Task: Search one way flight ticket for 2 adults, 2 children, 2 infants in seat in first from Kahului, Maui: Kahului Airport to Raleigh: Raleigh-durham International Airport on 8-5-2023. Choice of flights is Alaska. Number of bags: 7 checked bags. Price is upto 96000. Outbound departure time preference is 13:30.
Action: Mouse moved to (276, 260)
Screenshot: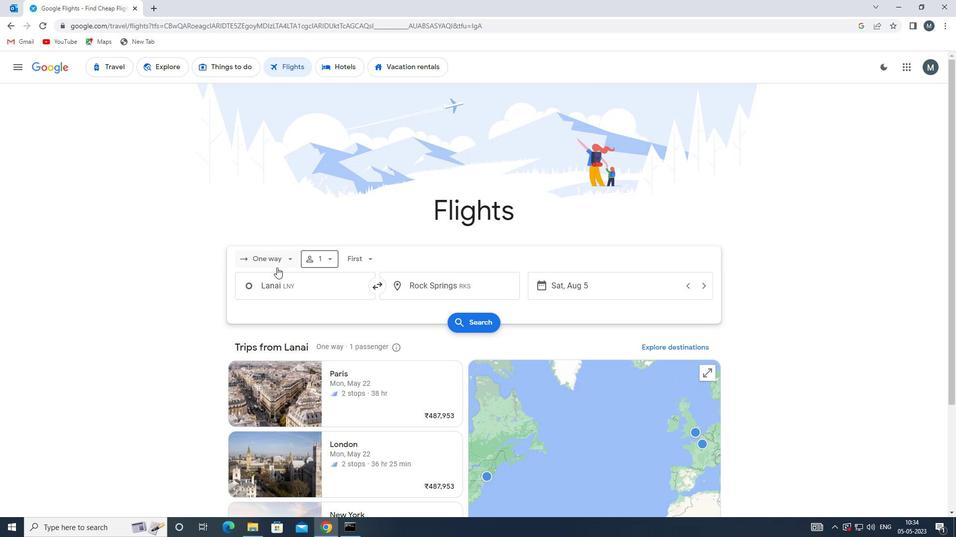 
Action: Mouse pressed left at (276, 260)
Screenshot: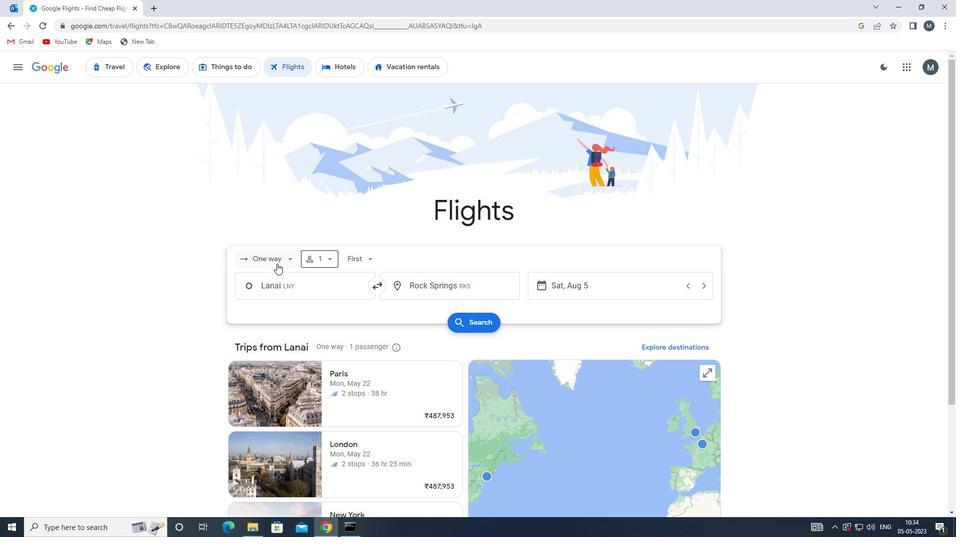
Action: Mouse moved to (282, 307)
Screenshot: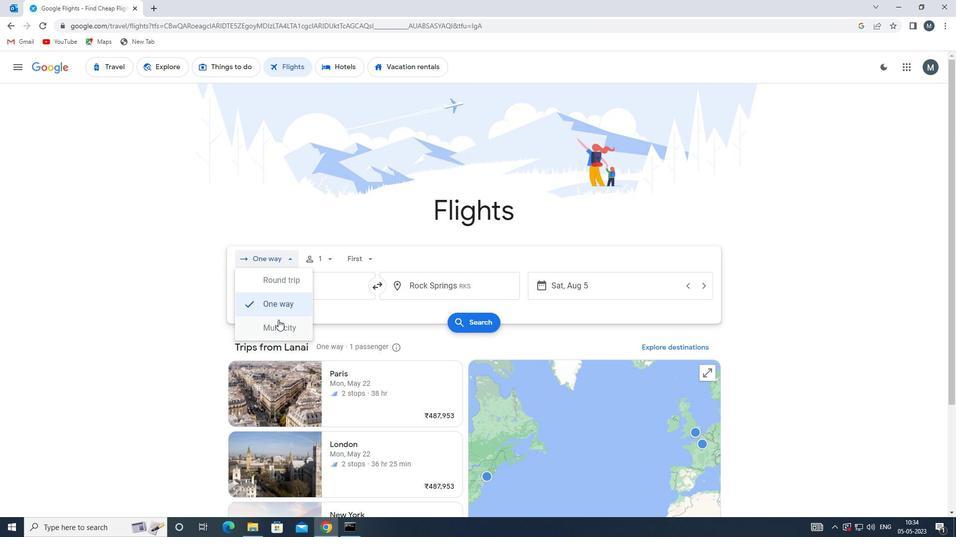
Action: Mouse pressed left at (282, 307)
Screenshot: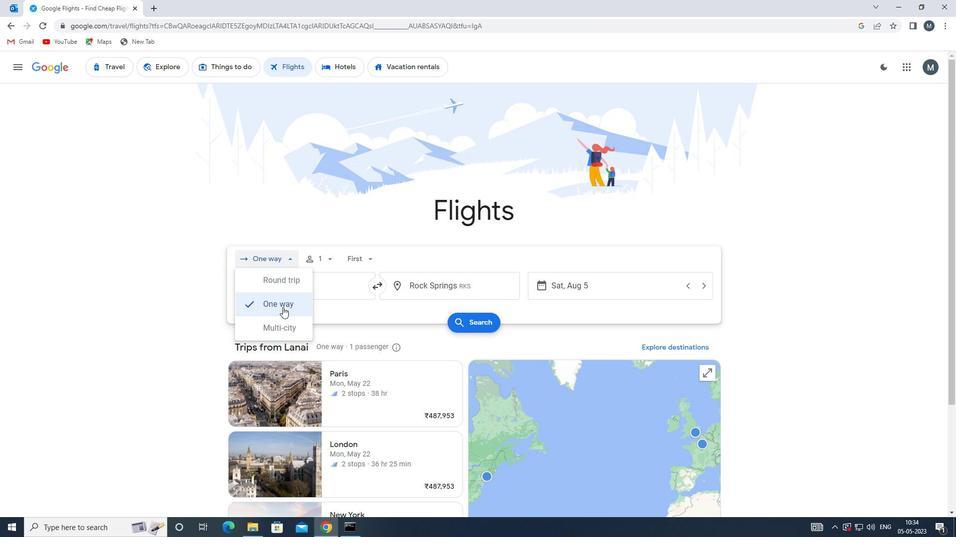 
Action: Mouse moved to (323, 261)
Screenshot: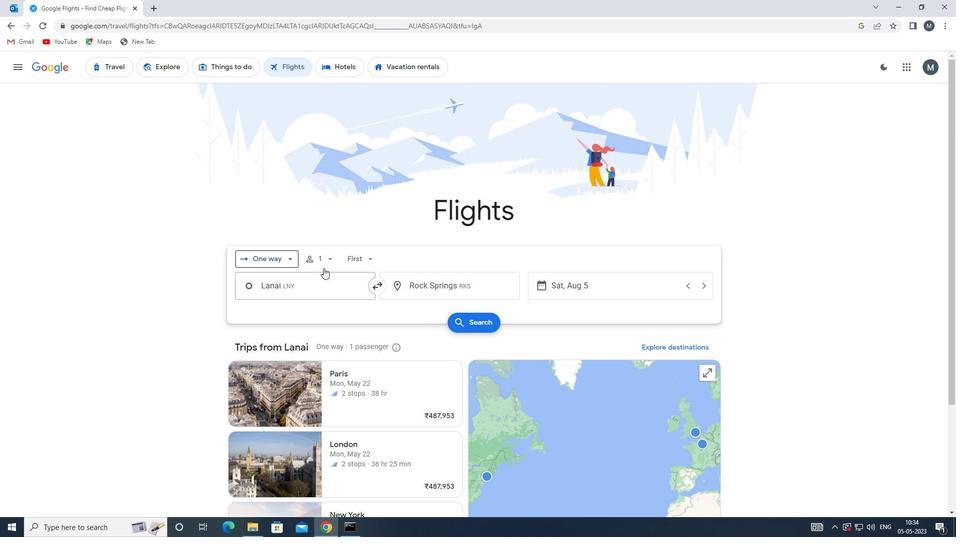 
Action: Mouse pressed left at (323, 261)
Screenshot: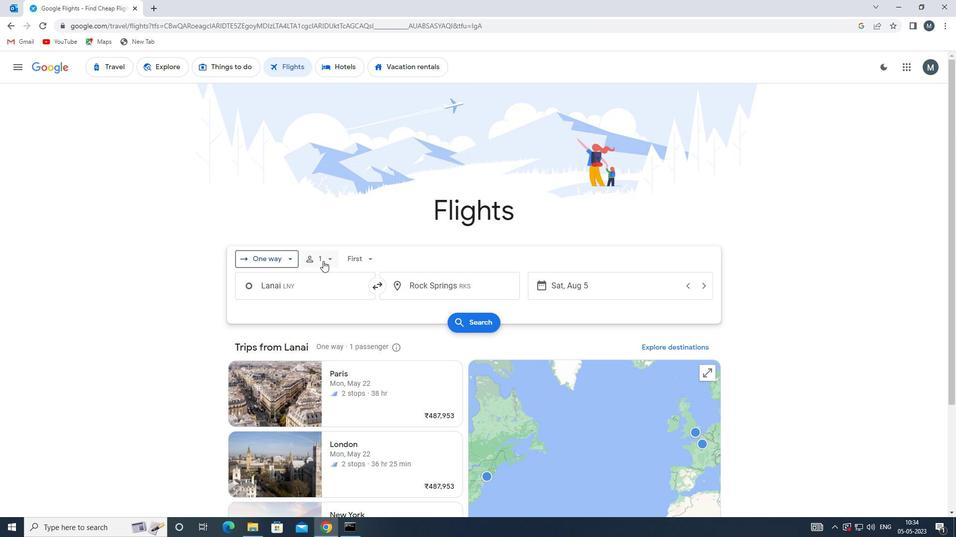 
Action: Mouse moved to (403, 286)
Screenshot: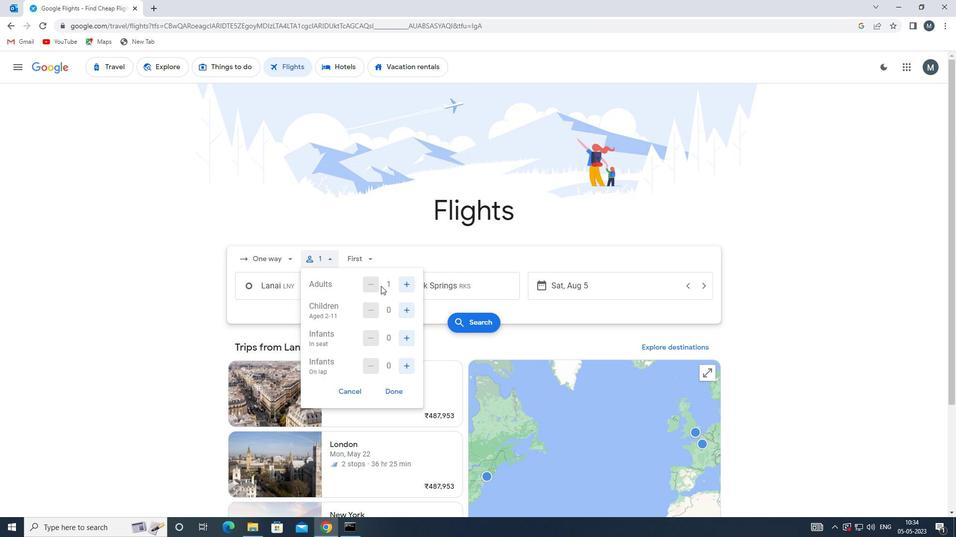 
Action: Mouse pressed left at (403, 286)
Screenshot: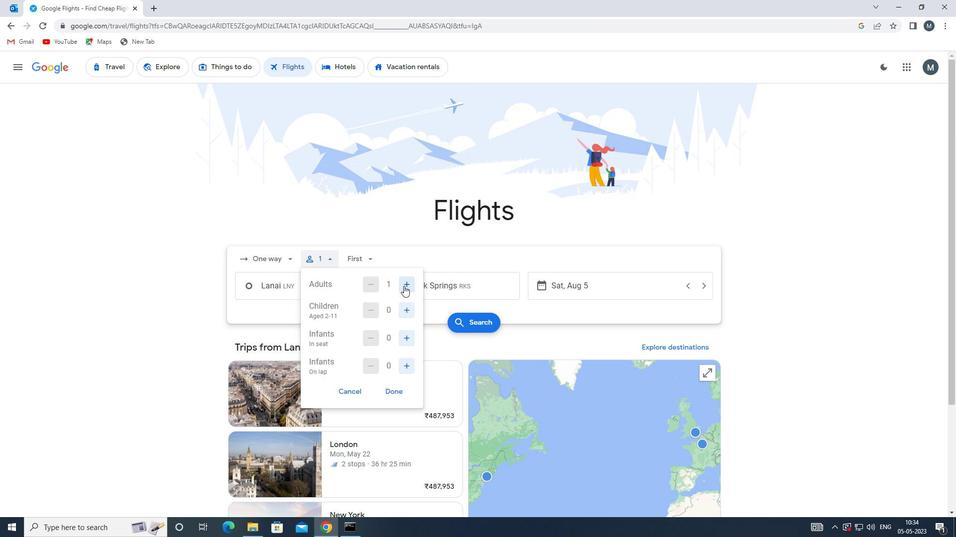 
Action: Mouse pressed left at (403, 286)
Screenshot: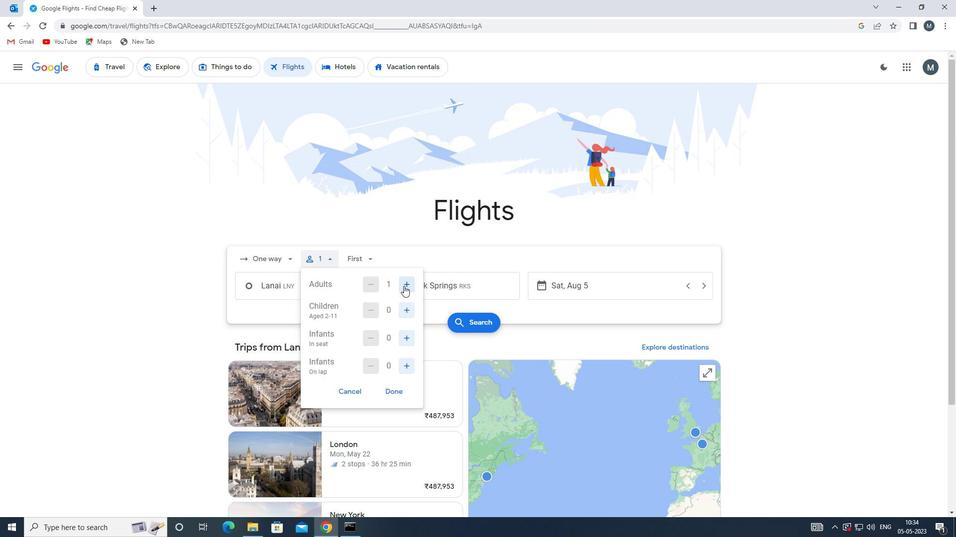 
Action: Mouse moved to (369, 285)
Screenshot: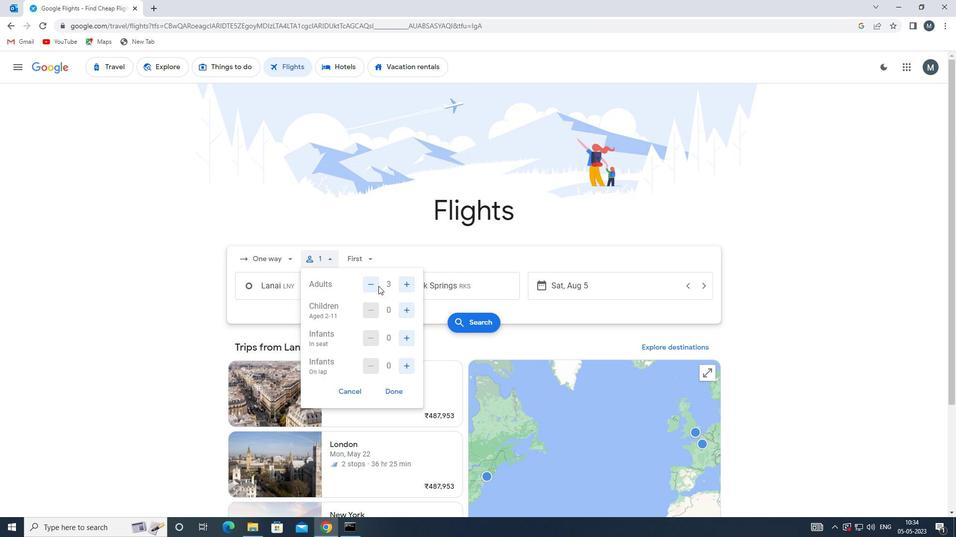 
Action: Mouse pressed left at (369, 285)
Screenshot: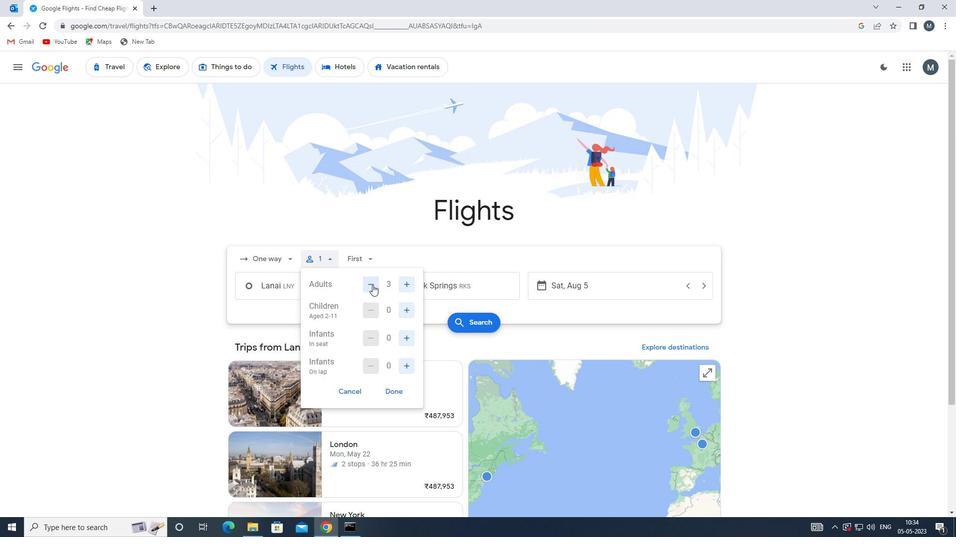
Action: Mouse moved to (411, 308)
Screenshot: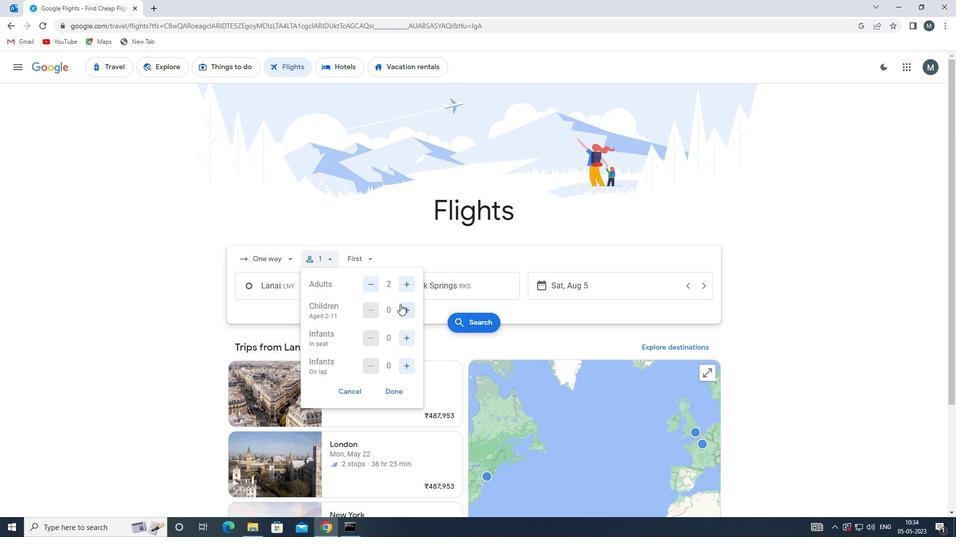 
Action: Mouse pressed left at (411, 308)
Screenshot: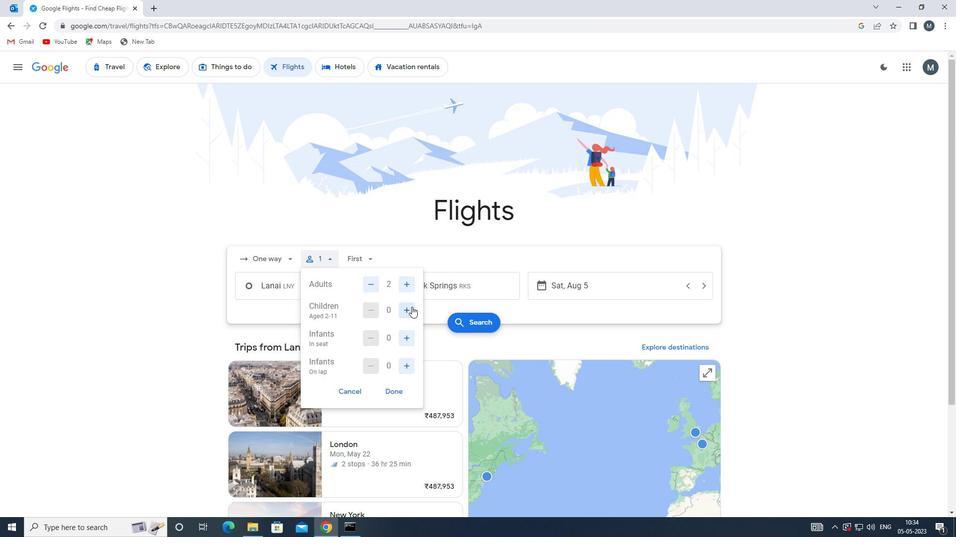
Action: Mouse moved to (410, 308)
Screenshot: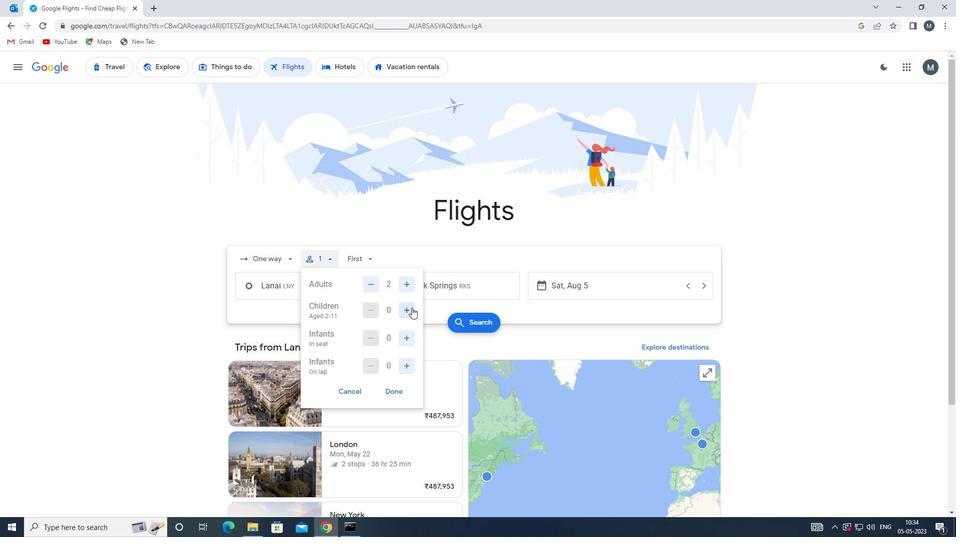 
Action: Mouse pressed left at (410, 308)
Screenshot: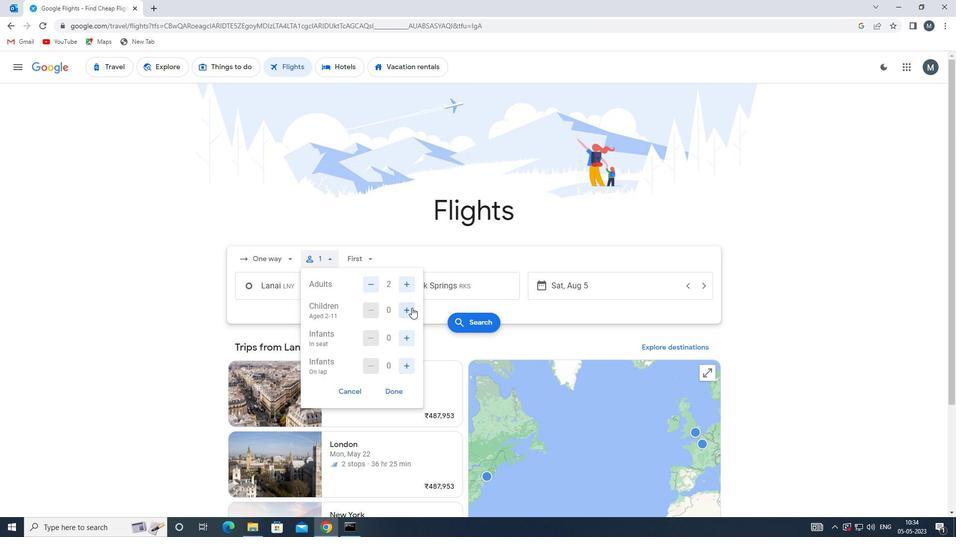 
Action: Mouse moved to (404, 338)
Screenshot: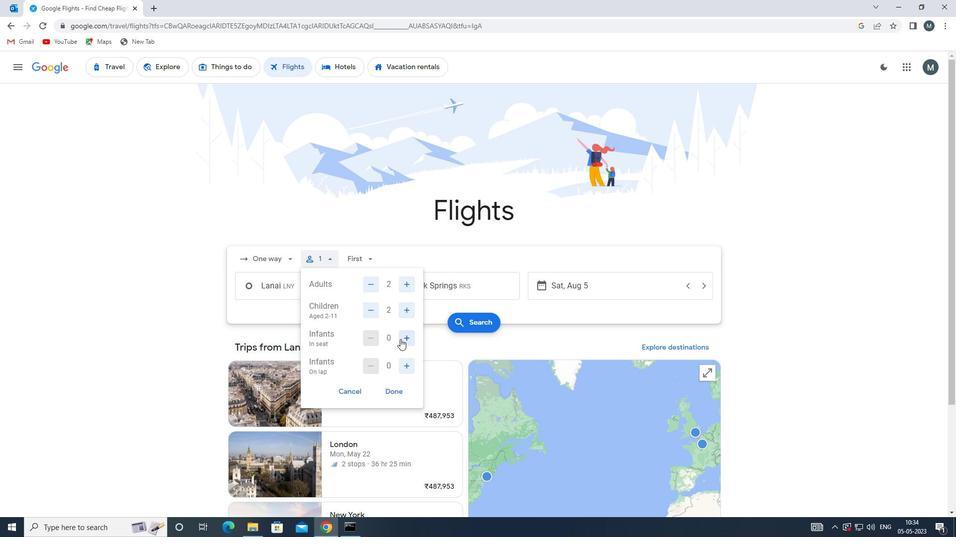 
Action: Mouse pressed left at (404, 338)
Screenshot: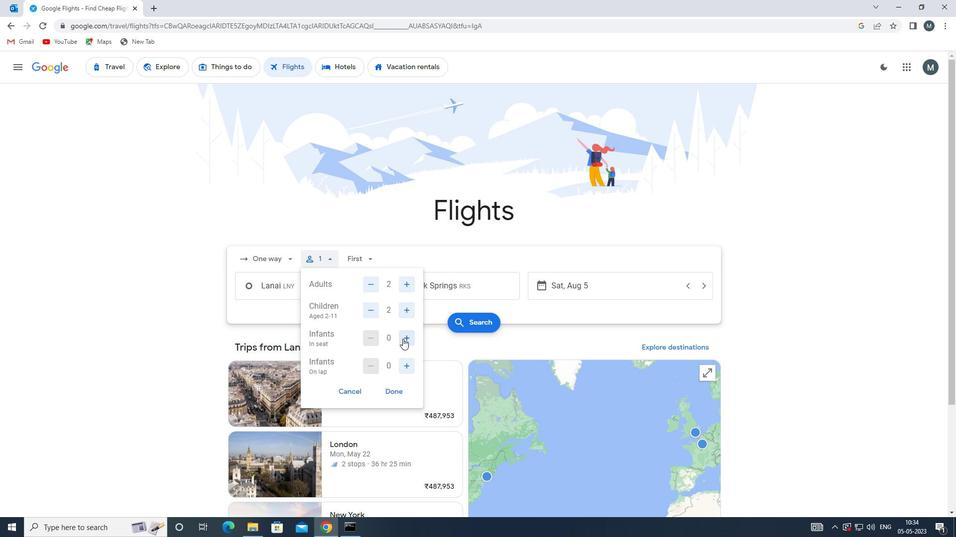 
Action: Mouse moved to (404, 338)
Screenshot: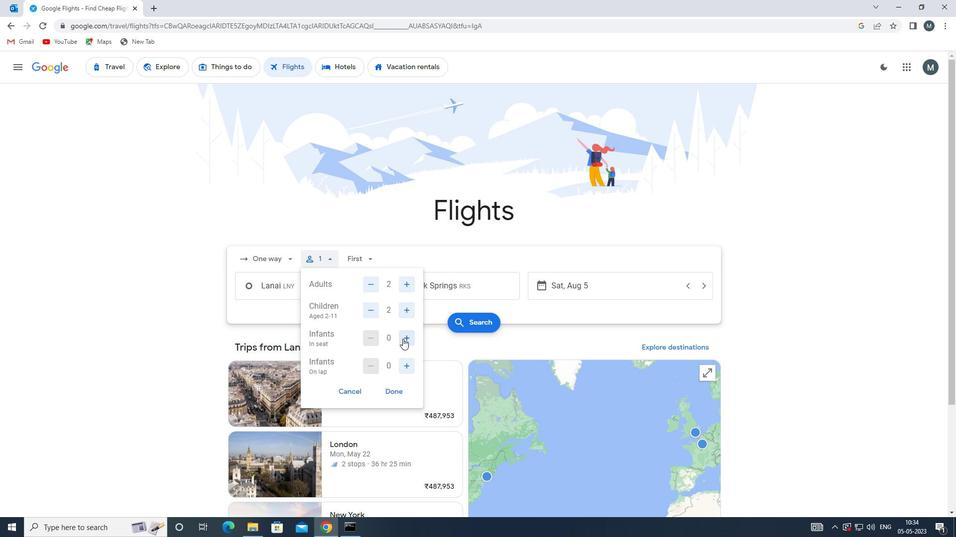 
Action: Mouse pressed left at (404, 338)
Screenshot: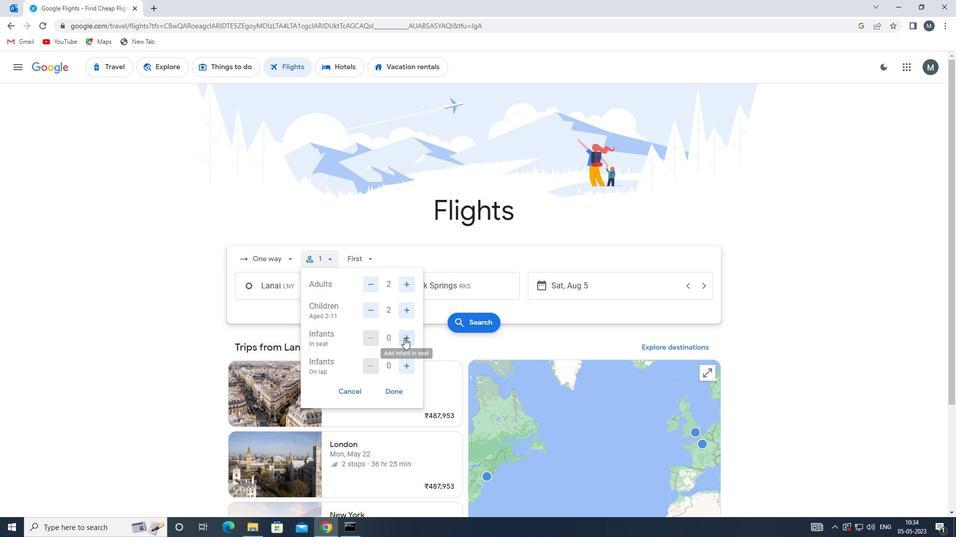 
Action: Mouse moved to (403, 389)
Screenshot: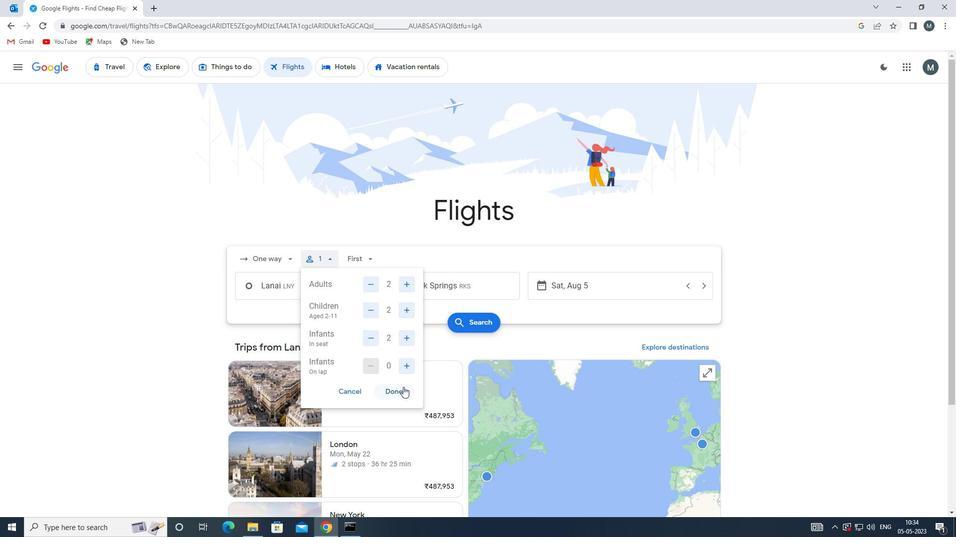 
Action: Mouse pressed left at (403, 389)
Screenshot: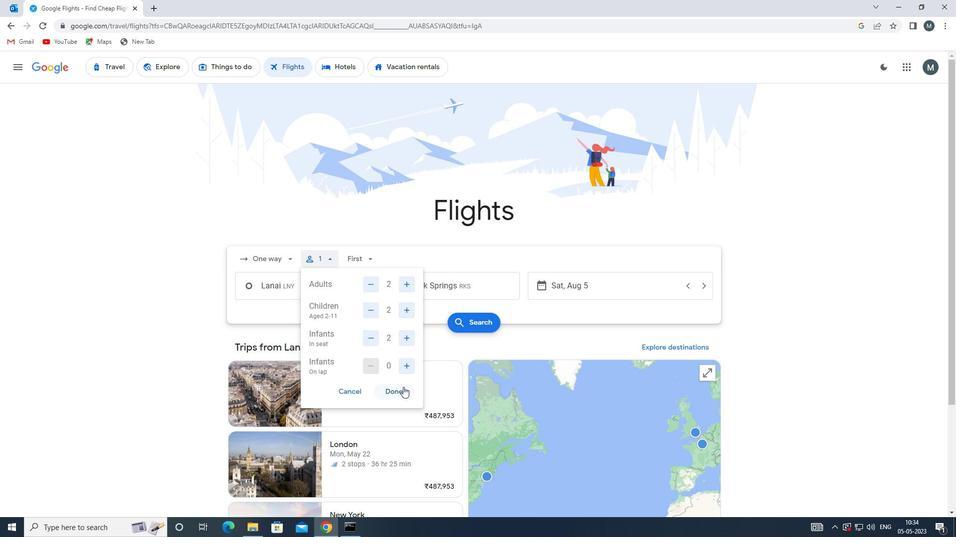 
Action: Mouse moved to (367, 262)
Screenshot: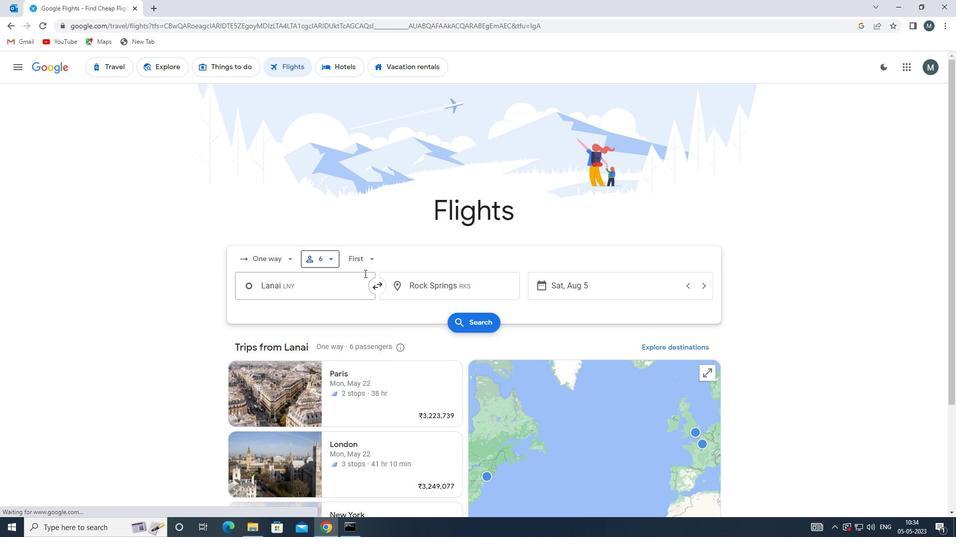 
Action: Mouse pressed left at (367, 262)
Screenshot: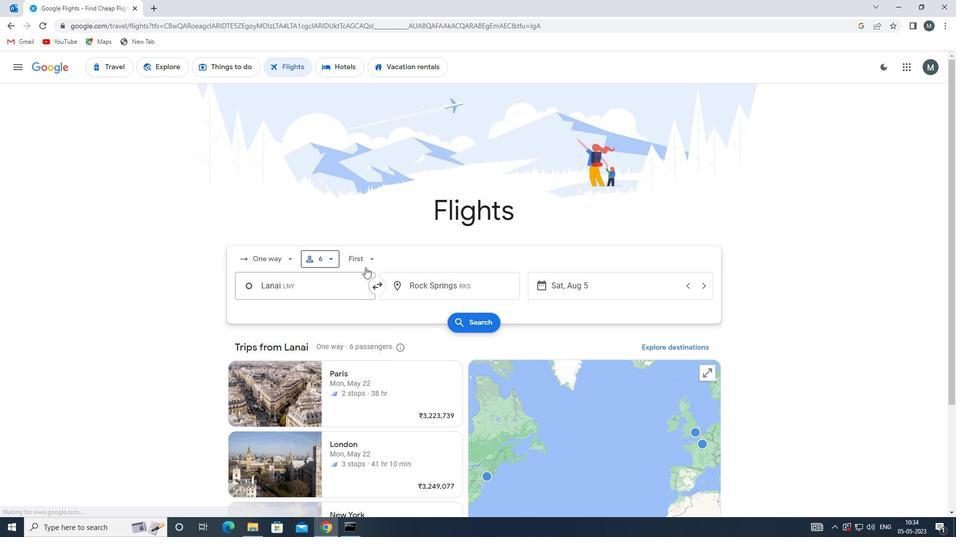
Action: Mouse moved to (374, 353)
Screenshot: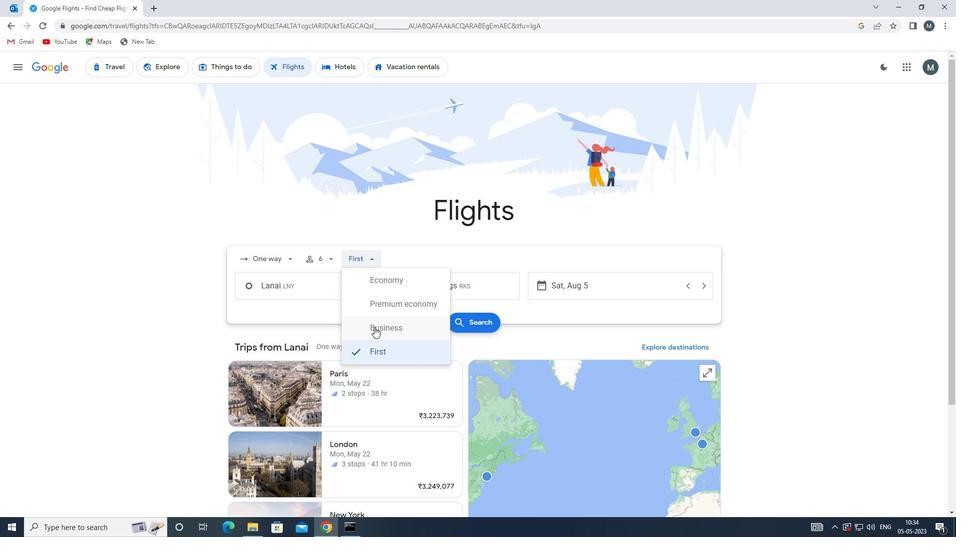 
Action: Mouse pressed left at (374, 353)
Screenshot: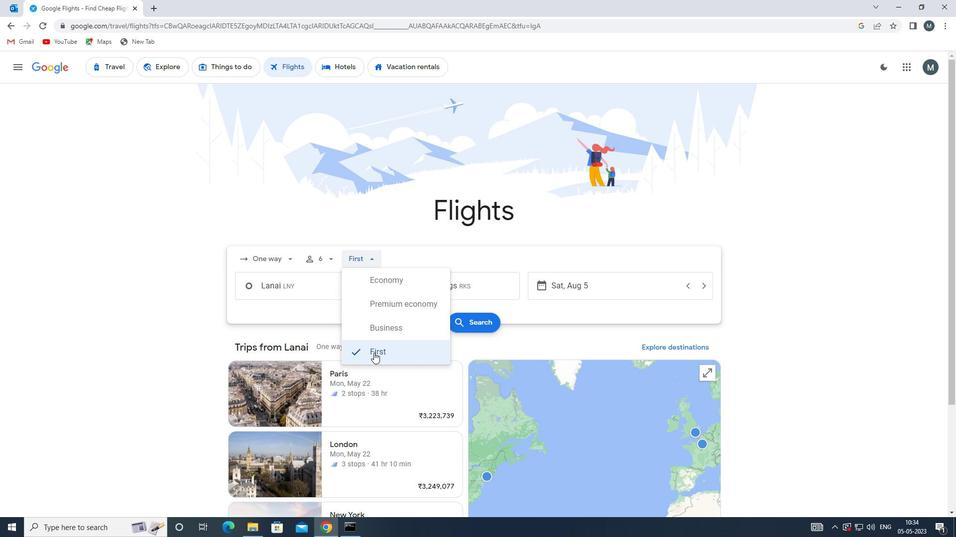 
Action: Mouse moved to (312, 287)
Screenshot: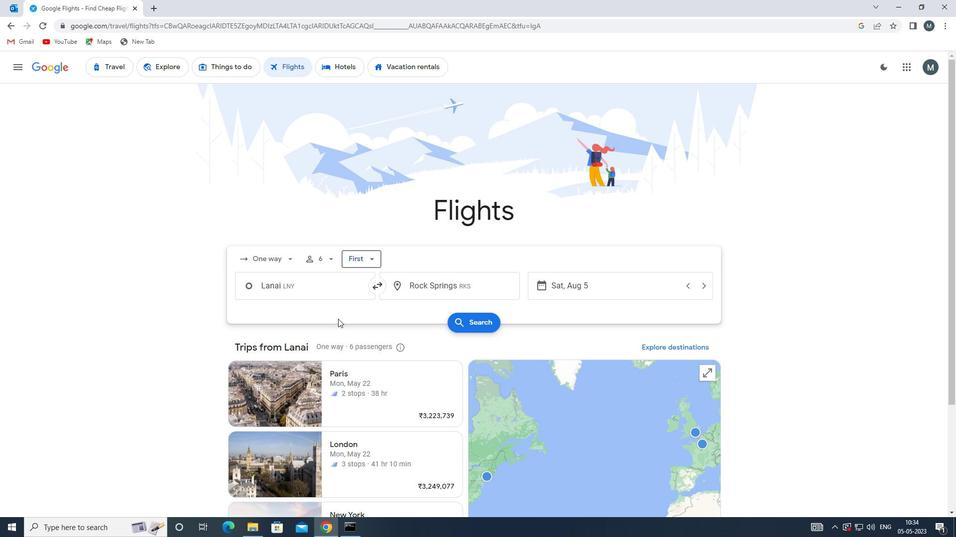 
Action: Mouse pressed left at (312, 287)
Screenshot: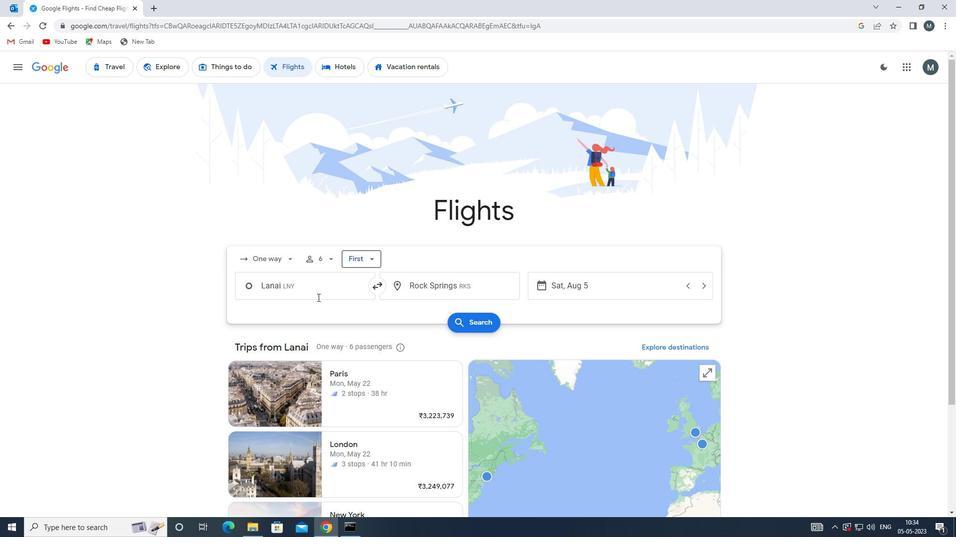 
Action: Key pressed ogg
Screenshot: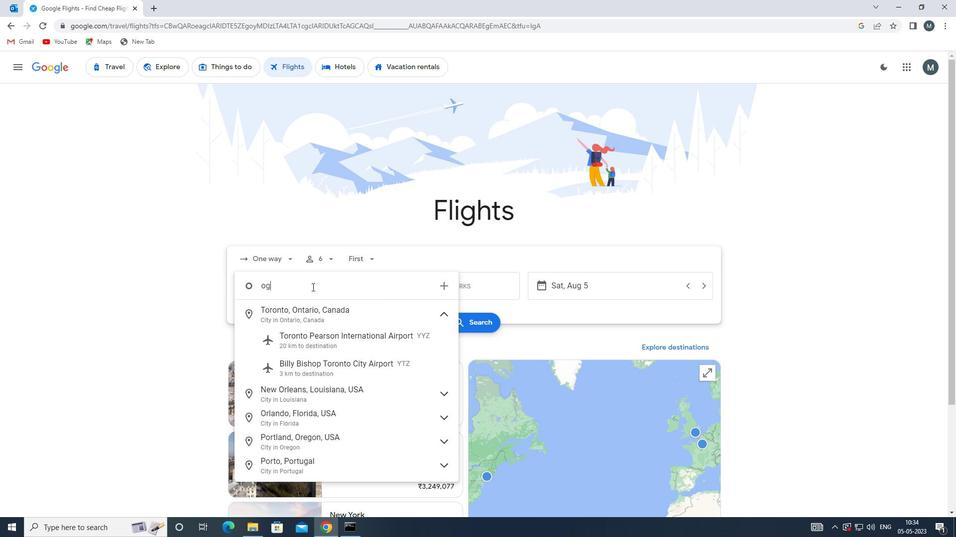
Action: Mouse moved to (328, 313)
Screenshot: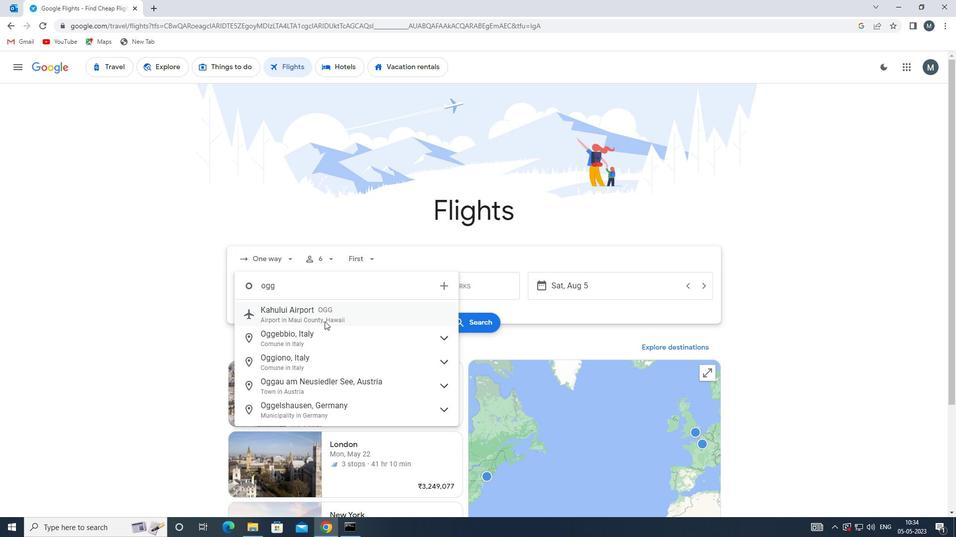 
Action: Mouse pressed left at (328, 313)
Screenshot: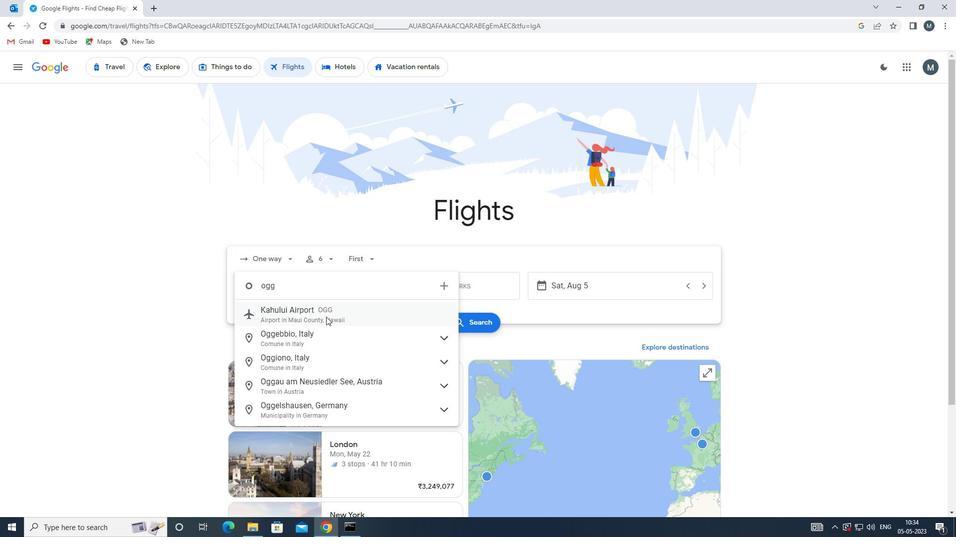 
Action: Mouse moved to (426, 291)
Screenshot: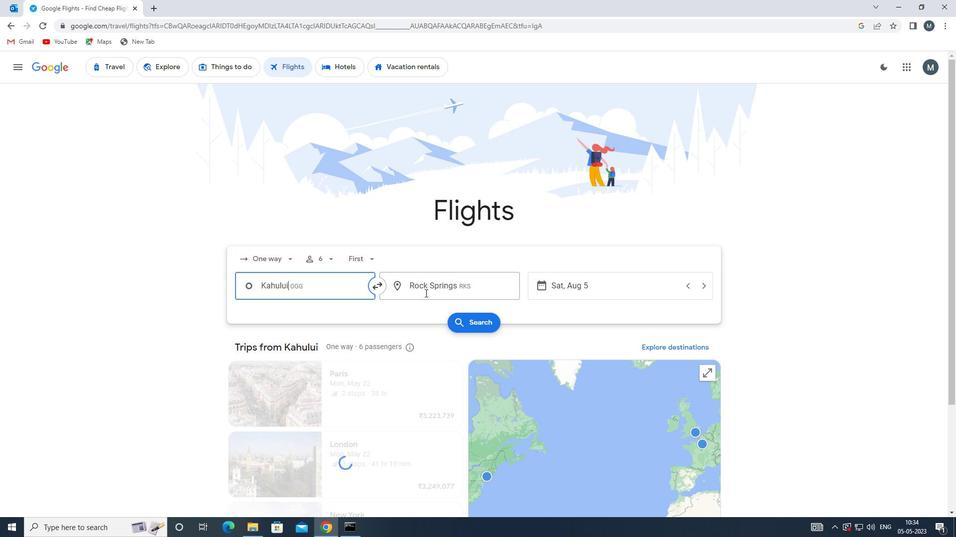 
Action: Mouse pressed left at (426, 291)
Screenshot: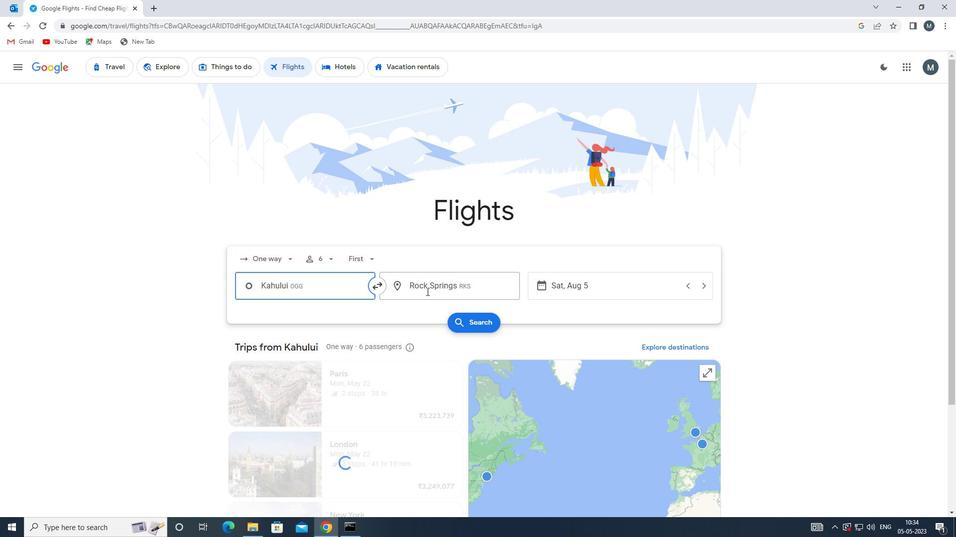 
Action: Mouse moved to (439, 300)
Screenshot: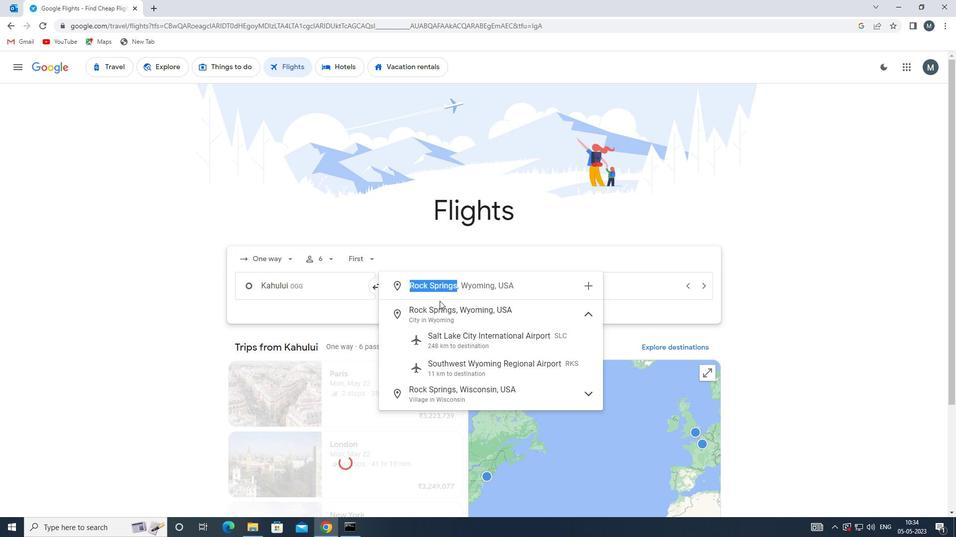
Action: Key pressed rd
Screenshot: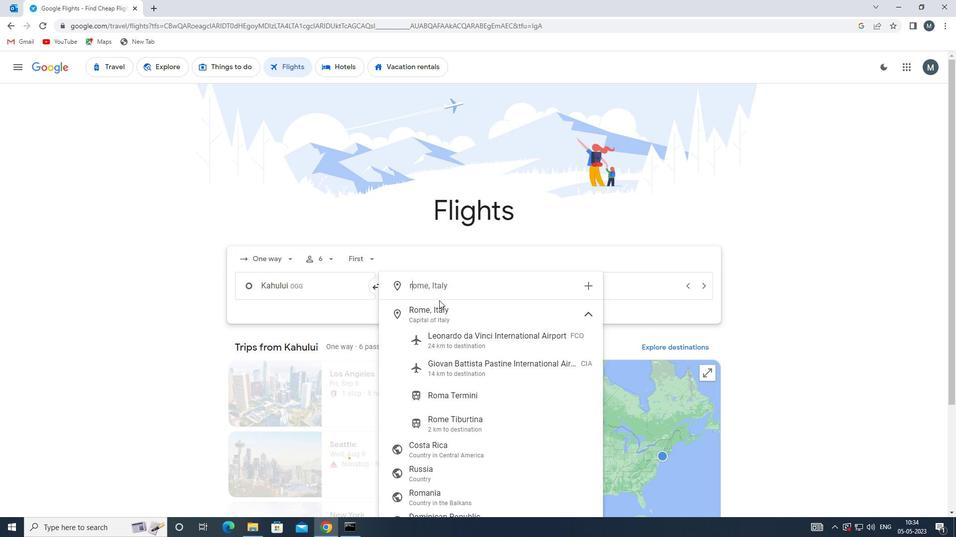 
Action: Mouse moved to (436, 300)
Screenshot: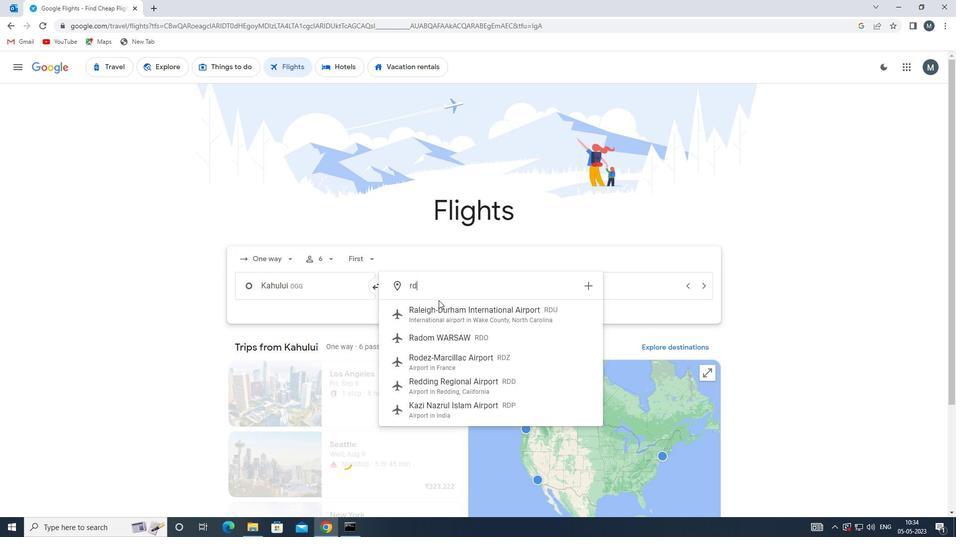 
Action: Key pressed u
Screenshot: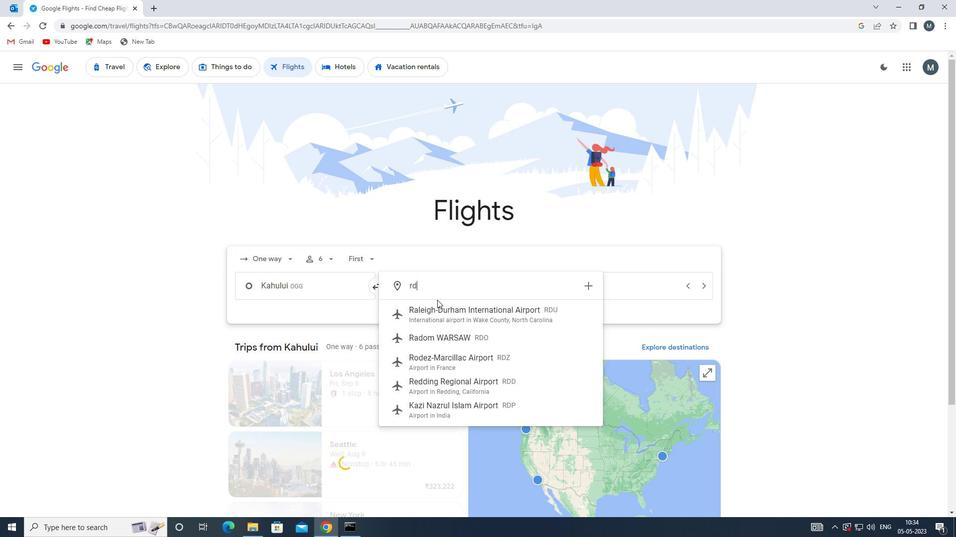
Action: Mouse moved to (449, 311)
Screenshot: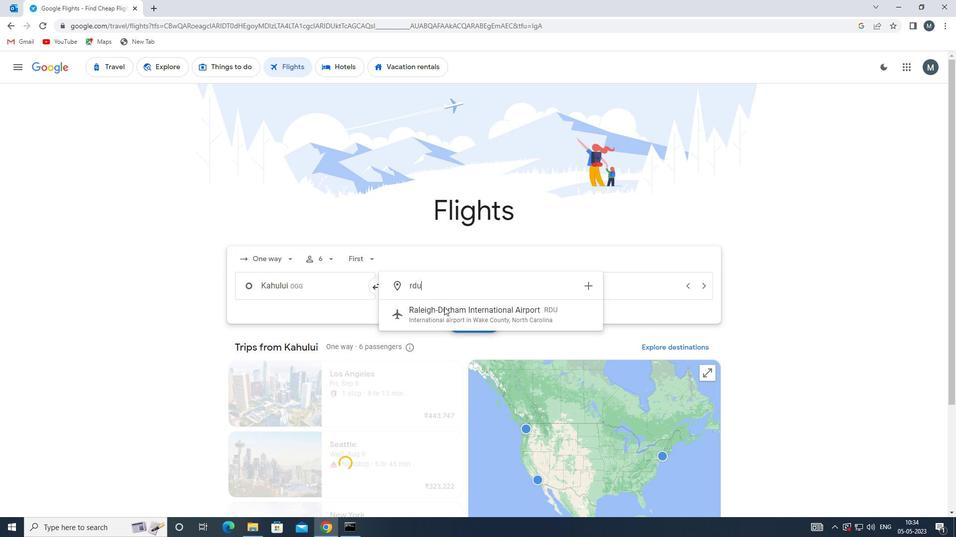 
Action: Mouse pressed left at (449, 311)
Screenshot: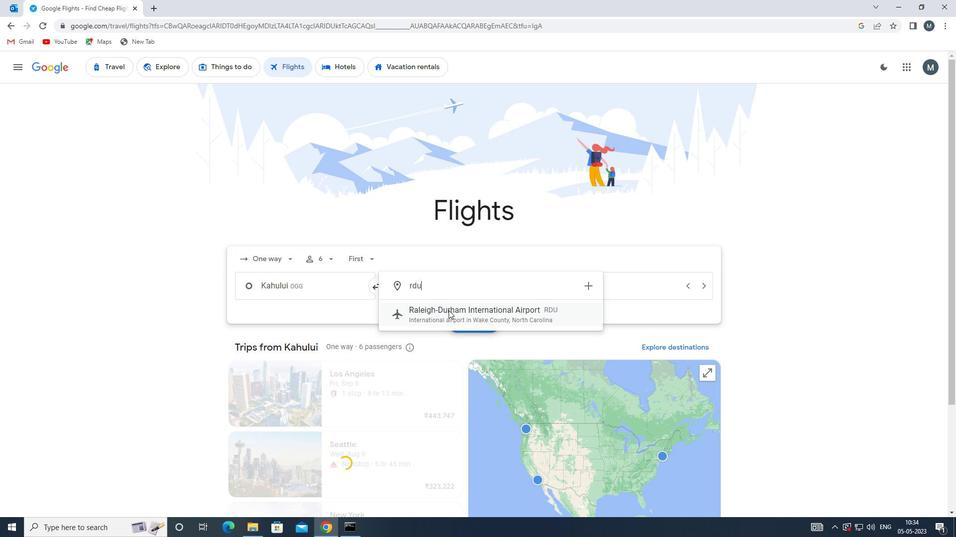 
Action: Mouse moved to (563, 286)
Screenshot: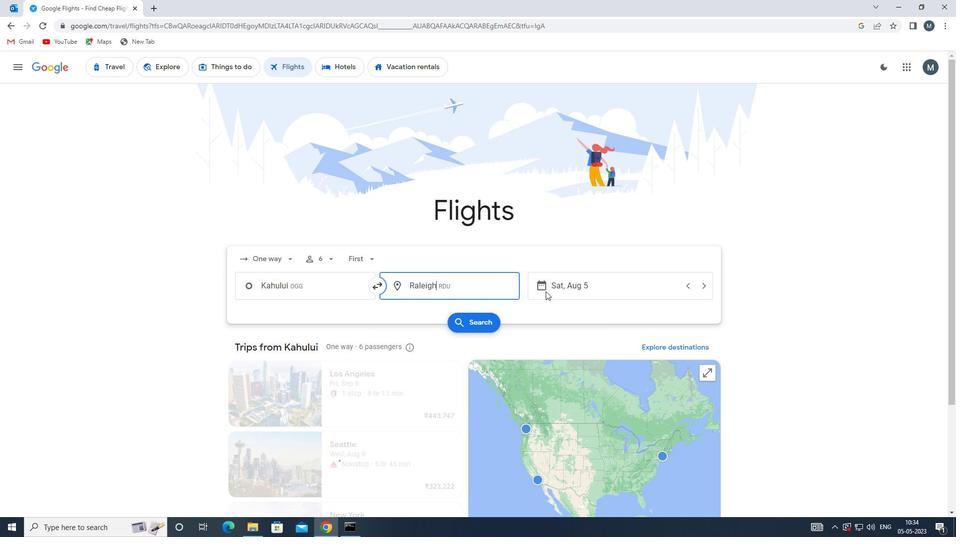 
Action: Mouse pressed left at (563, 286)
Screenshot: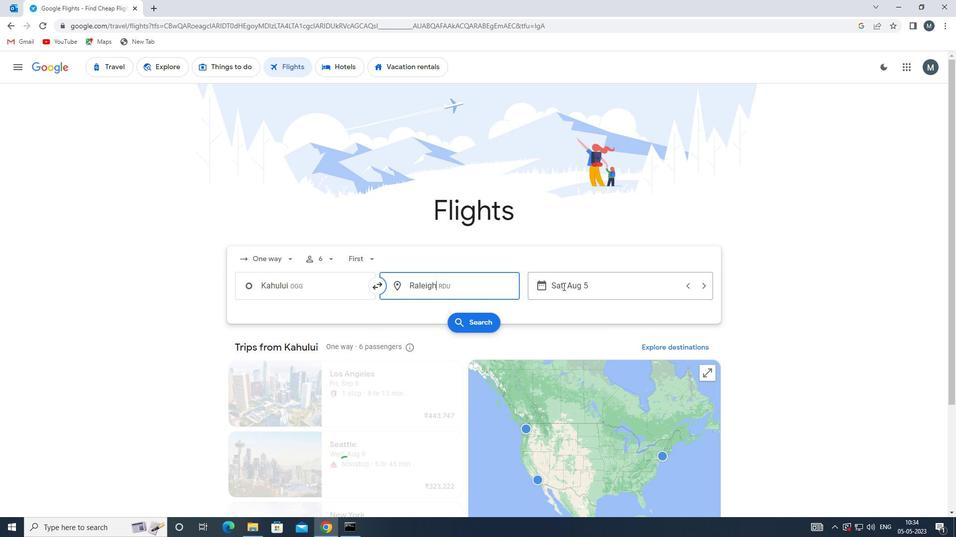 
Action: Mouse moved to (503, 338)
Screenshot: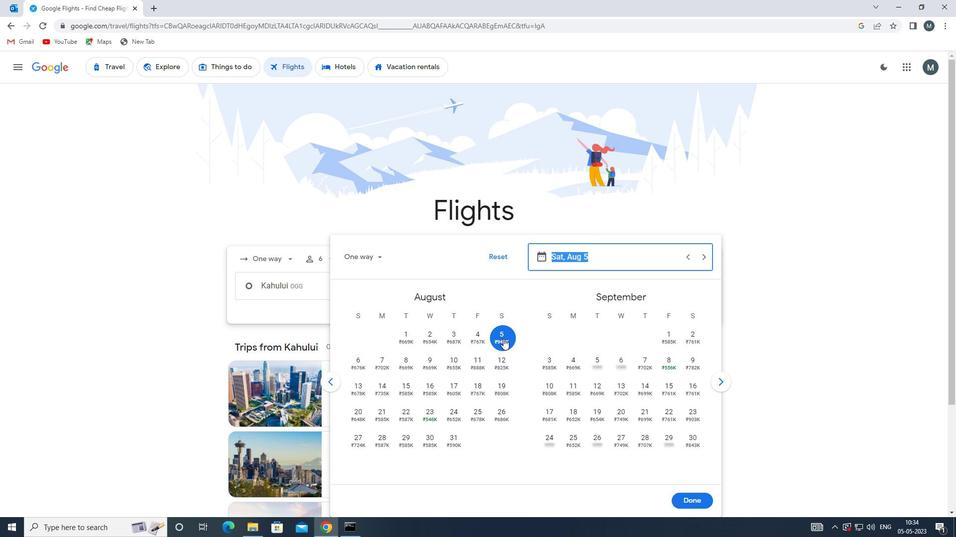 
Action: Mouse pressed left at (503, 338)
Screenshot: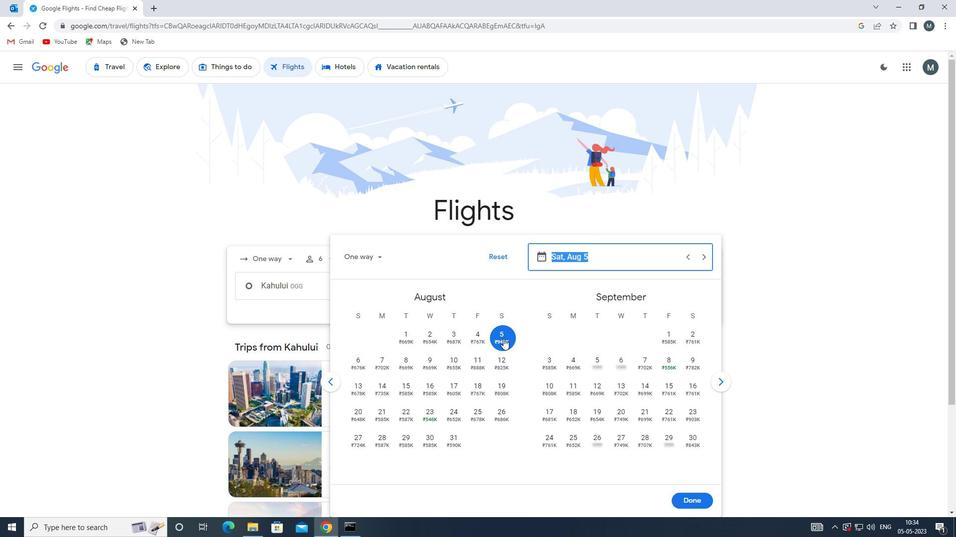 
Action: Mouse moved to (696, 502)
Screenshot: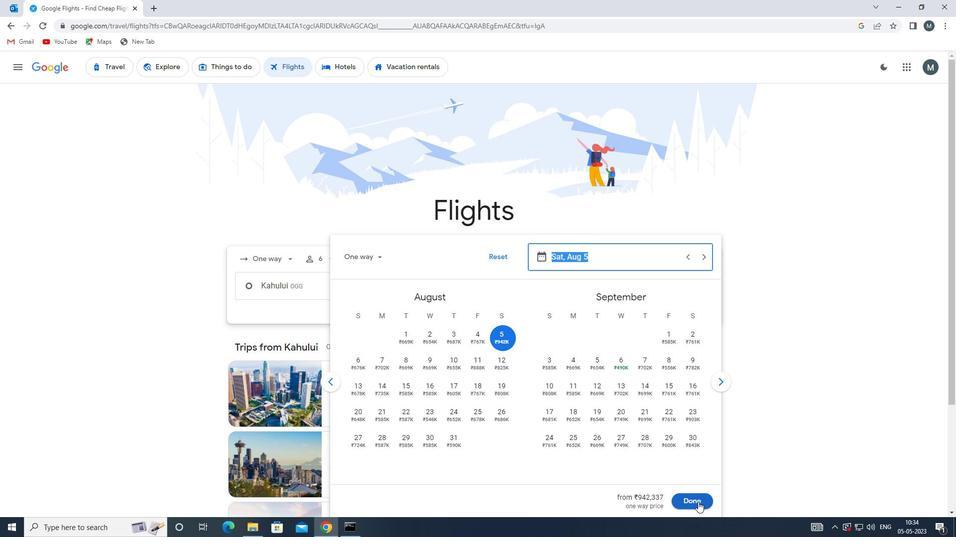 
Action: Mouse pressed left at (696, 502)
Screenshot: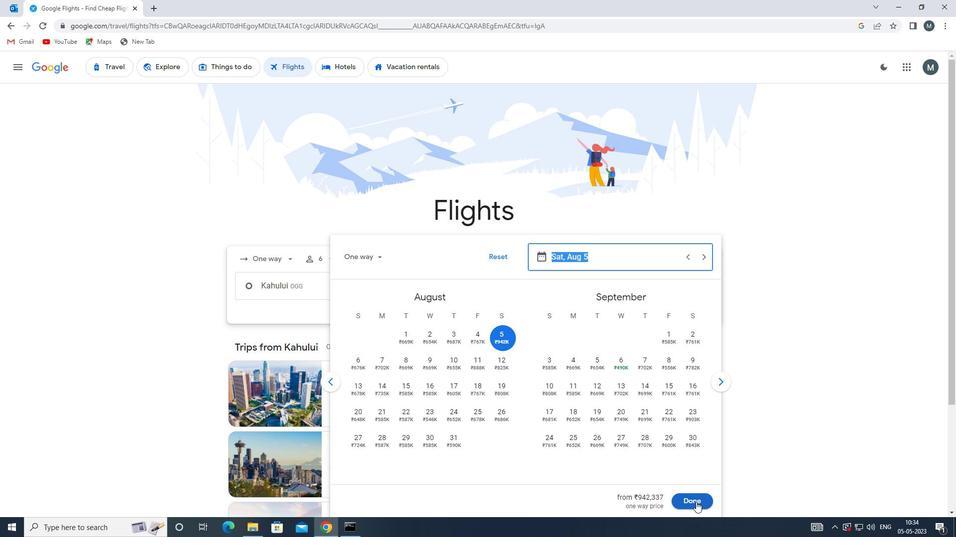 
Action: Mouse moved to (467, 321)
Screenshot: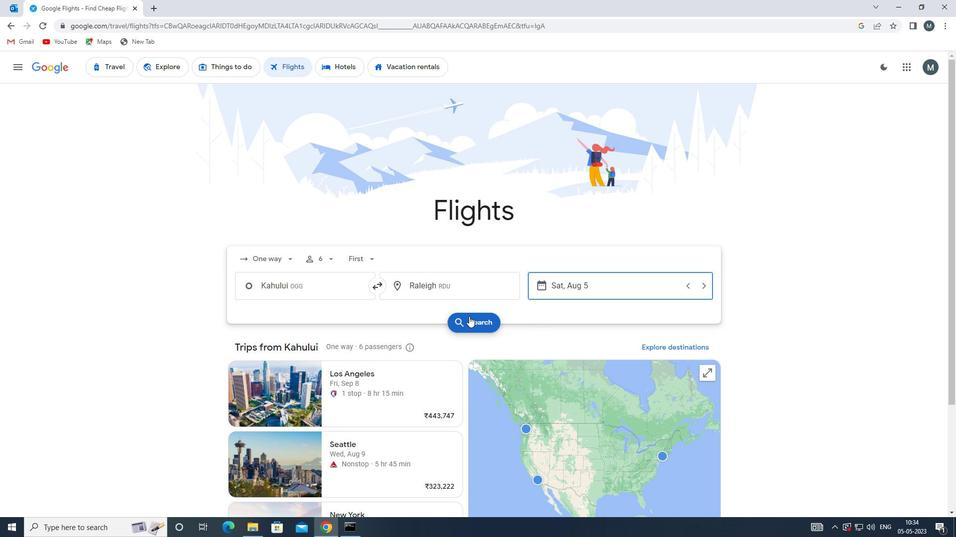 
Action: Mouse pressed left at (467, 321)
Screenshot: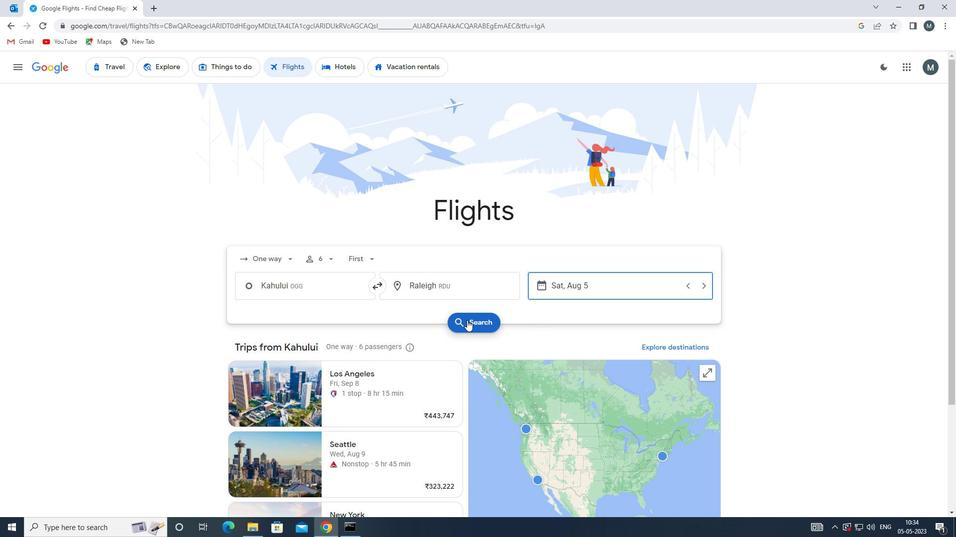 
Action: Mouse moved to (252, 156)
Screenshot: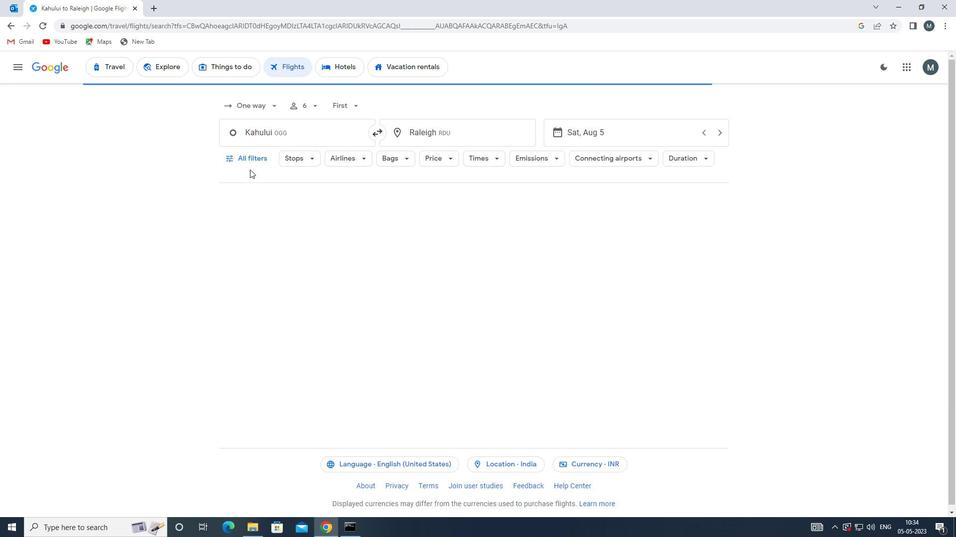 
Action: Mouse pressed left at (252, 156)
Screenshot: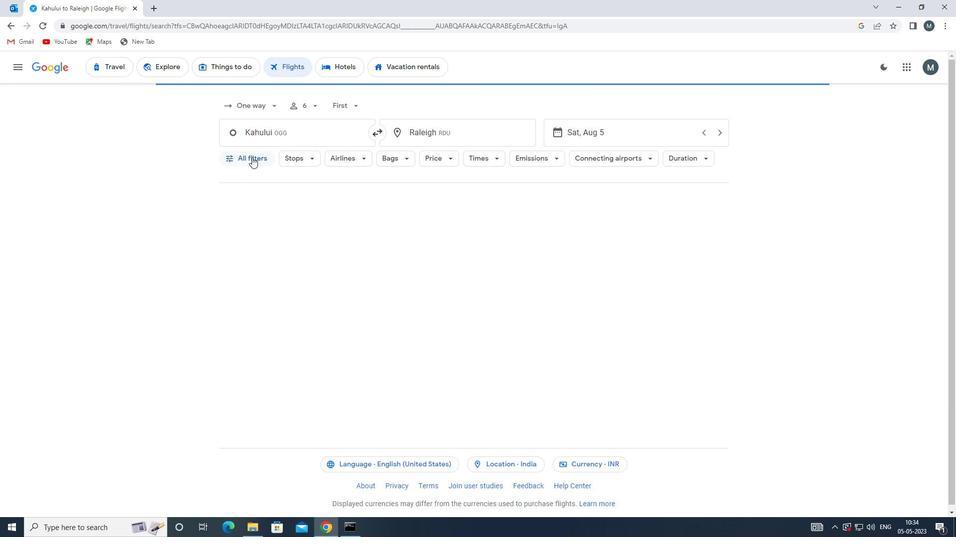 
Action: Mouse moved to (285, 253)
Screenshot: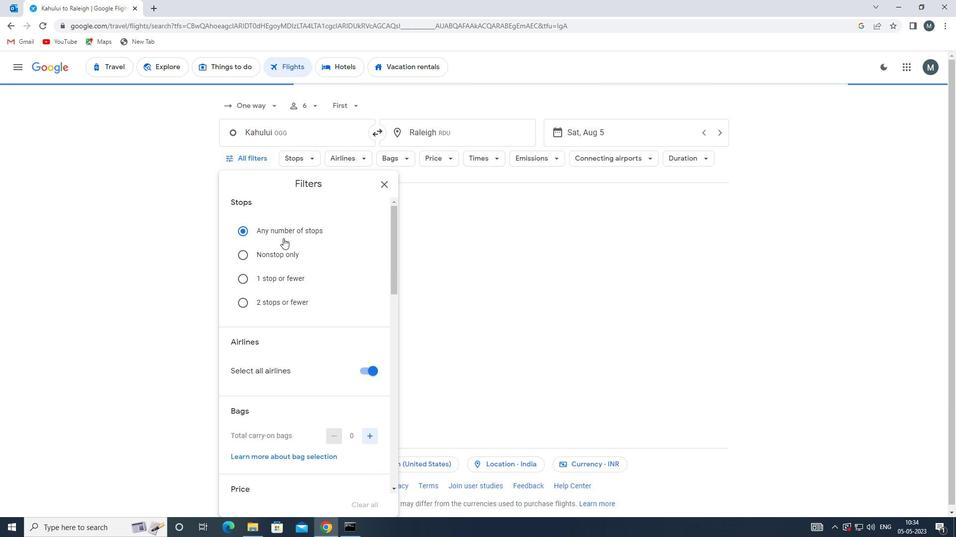 
Action: Mouse scrolled (285, 253) with delta (0, 0)
Screenshot: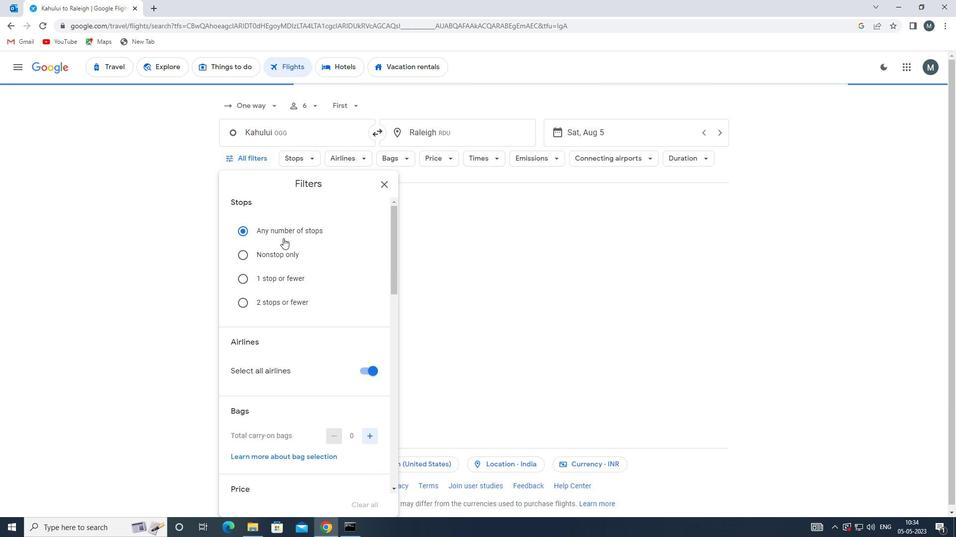 
Action: Mouse moved to (363, 320)
Screenshot: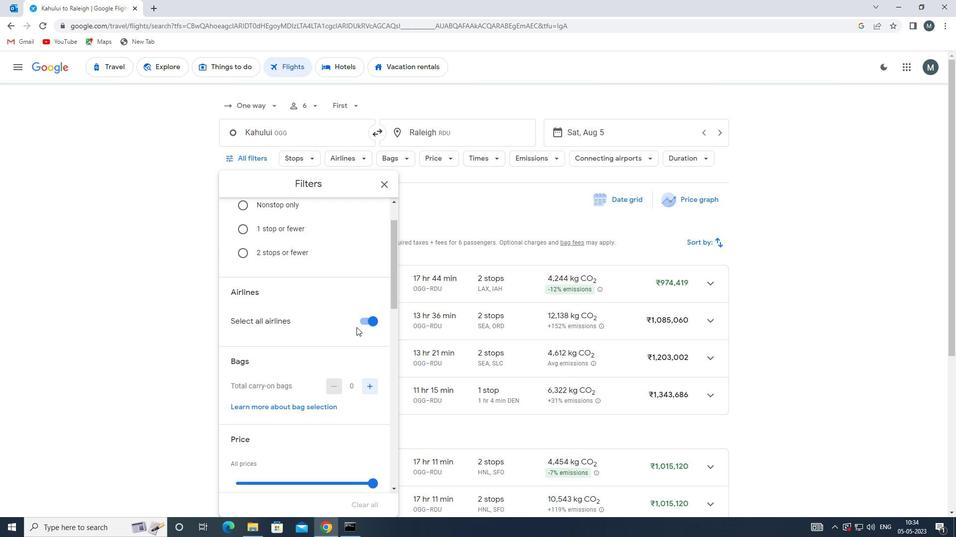 
Action: Mouse pressed left at (363, 320)
Screenshot: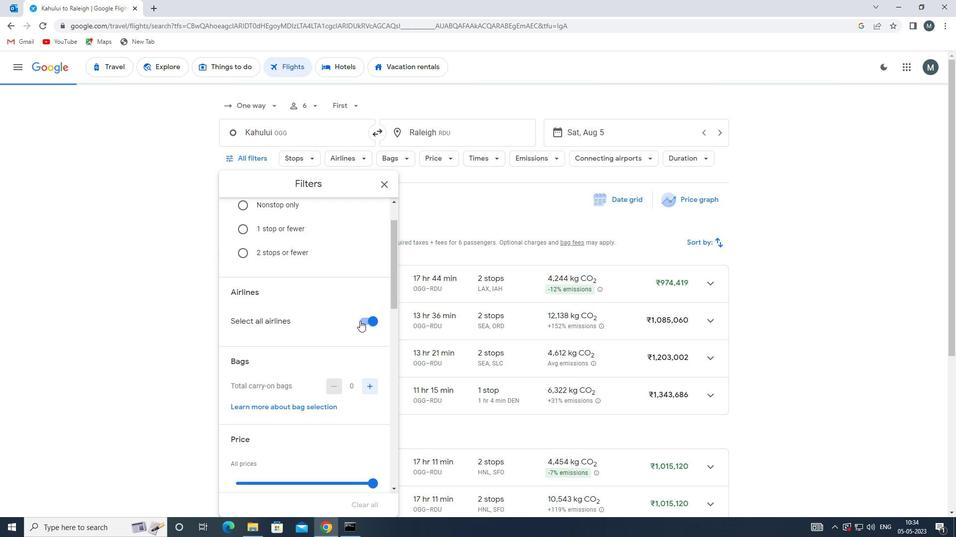 
Action: Mouse moved to (353, 322)
Screenshot: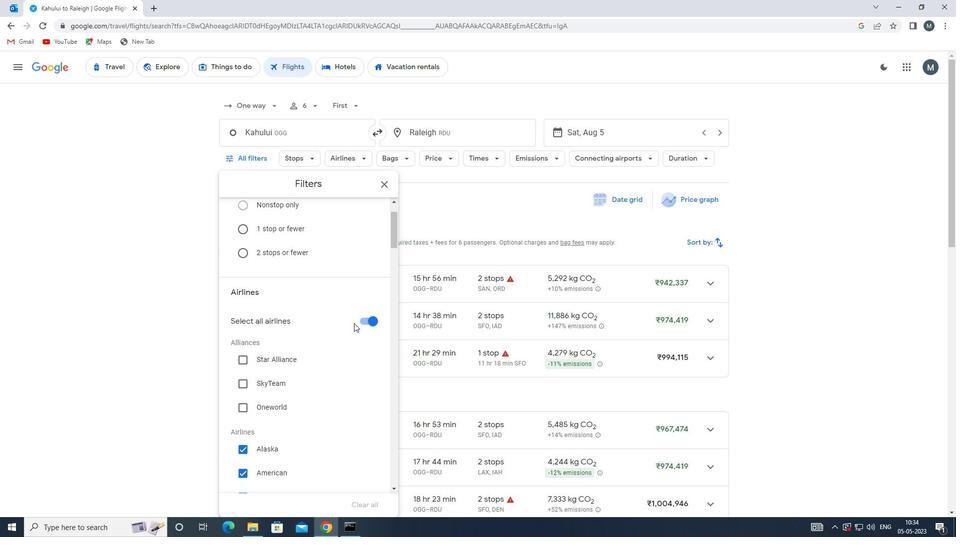 
Action: Mouse scrolled (353, 322) with delta (0, 0)
Screenshot: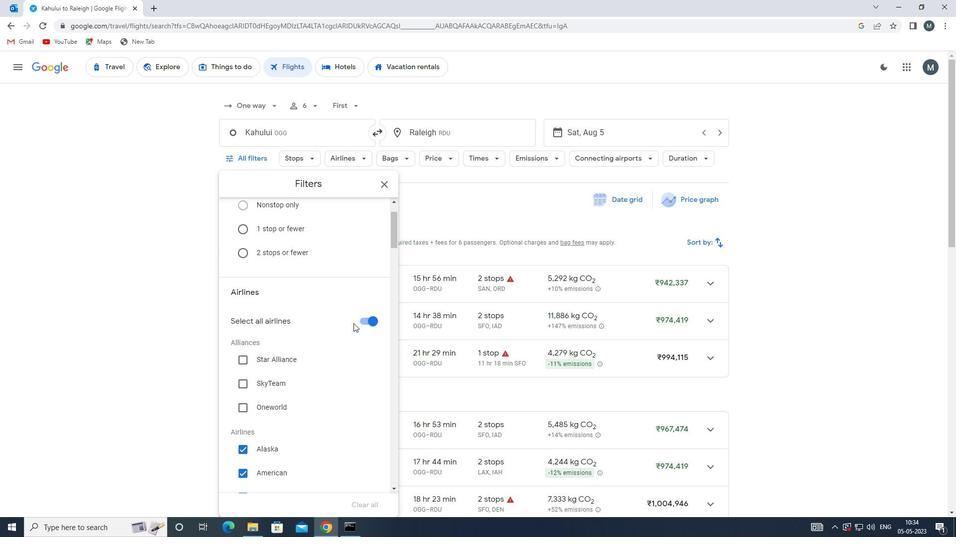 
Action: Mouse moved to (368, 272)
Screenshot: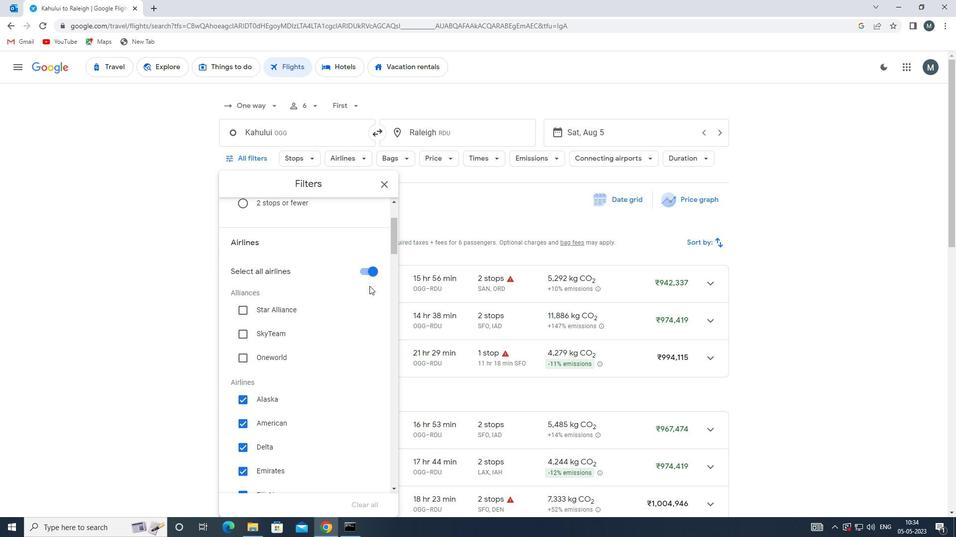 
Action: Mouse pressed left at (368, 272)
Screenshot: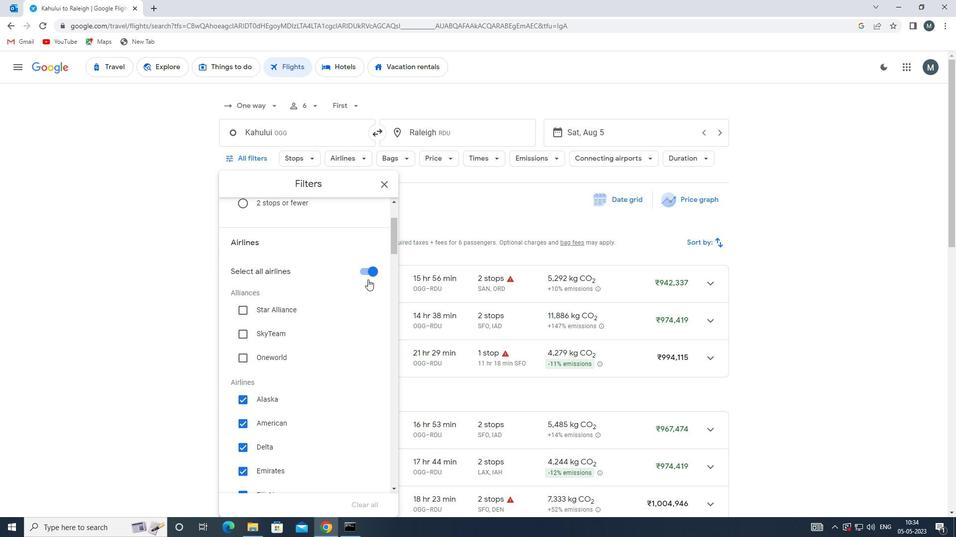 
Action: Mouse moved to (275, 329)
Screenshot: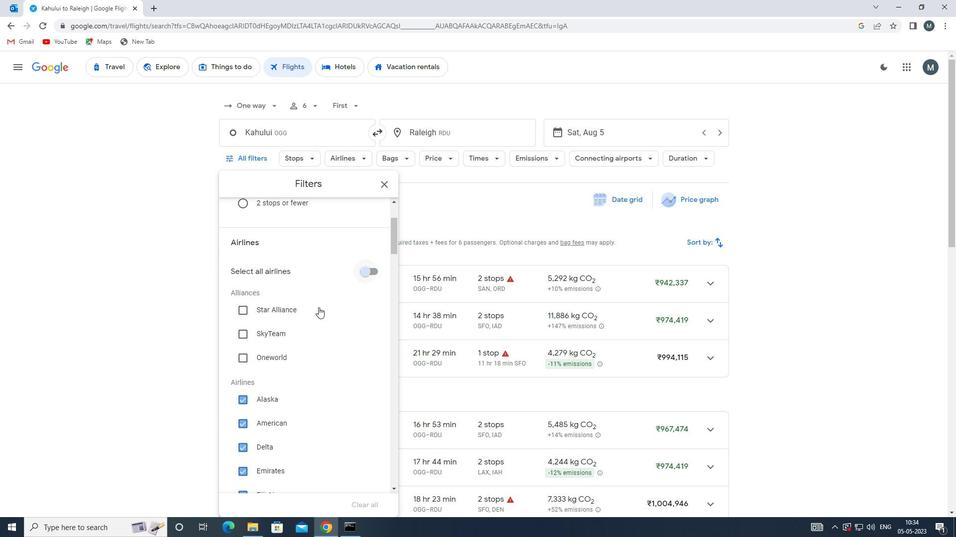 
Action: Mouse scrolled (275, 328) with delta (0, 0)
Screenshot: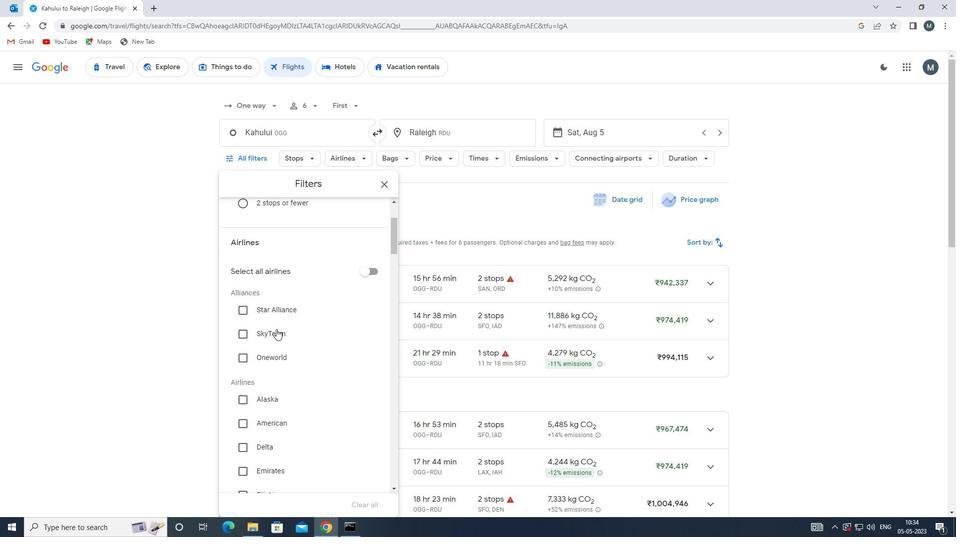 
Action: Mouse moved to (269, 343)
Screenshot: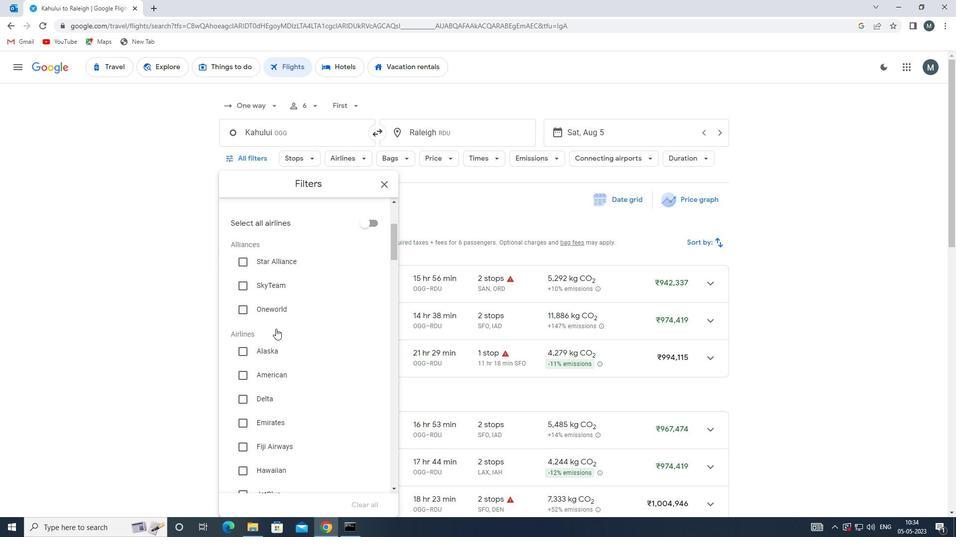 
Action: Mouse scrolled (269, 343) with delta (0, 0)
Screenshot: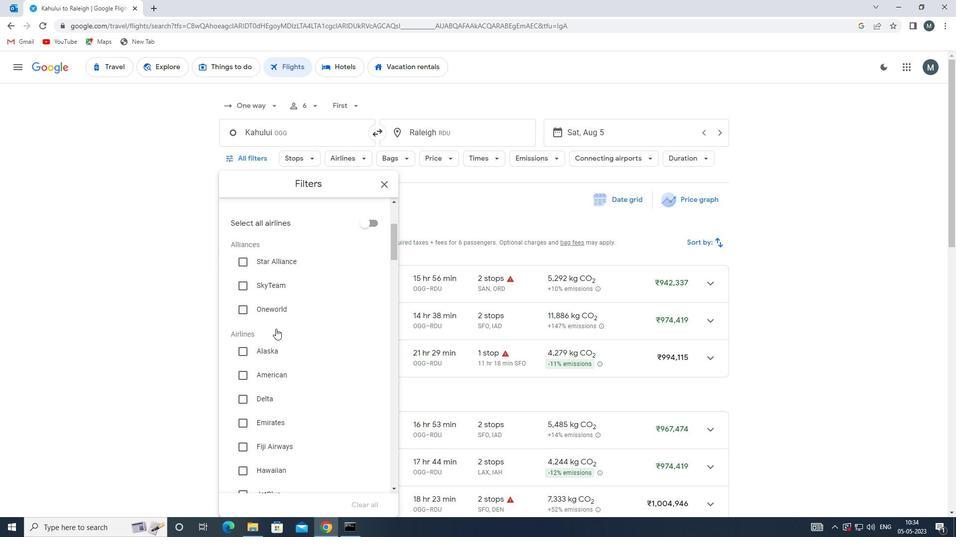 
Action: Mouse moved to (249, 301)
Screenshot: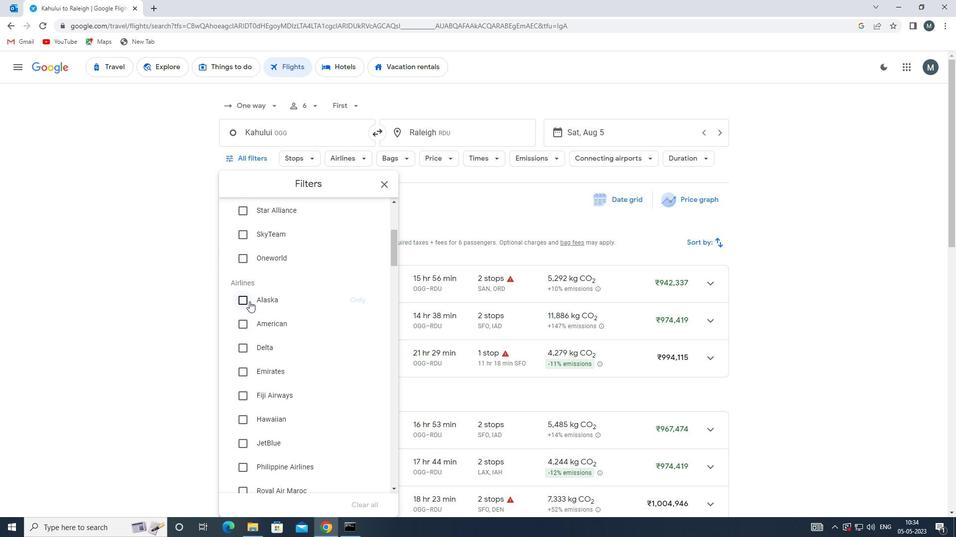 
Action: Mouse pressed left at (249, 301)
Screenshot: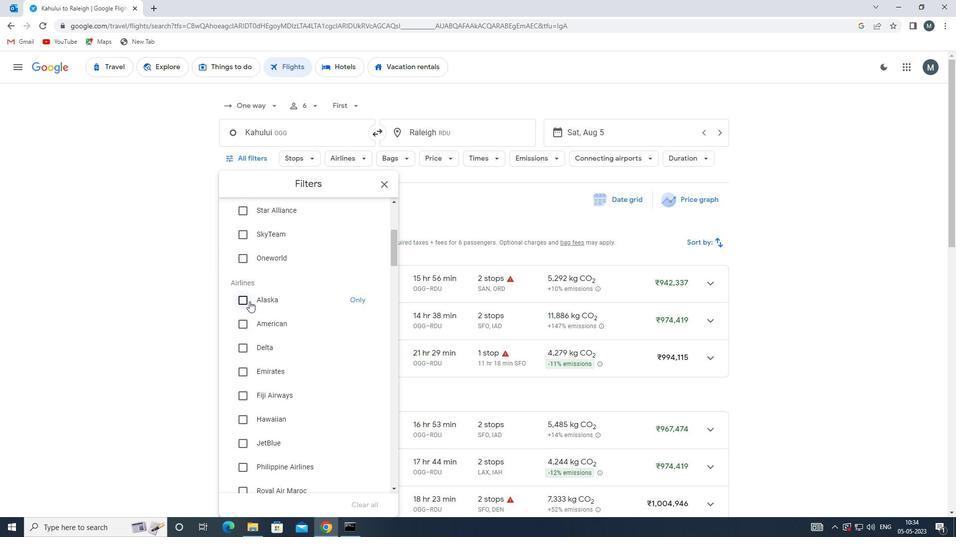 
Action: Mouse moved to (323, 311)
Screenshot: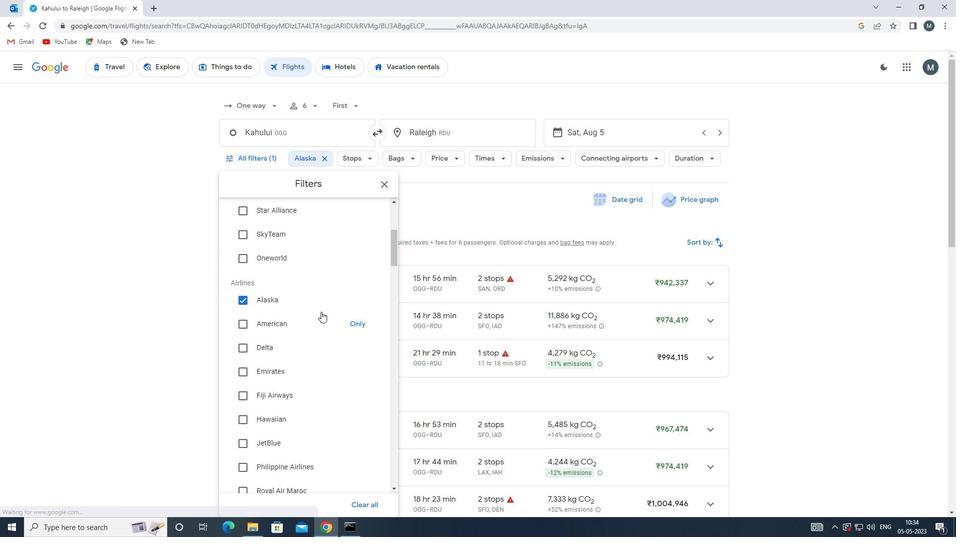 
Action: Mouse scrolled (323, 311) with delta (0, 0)
Screenshot: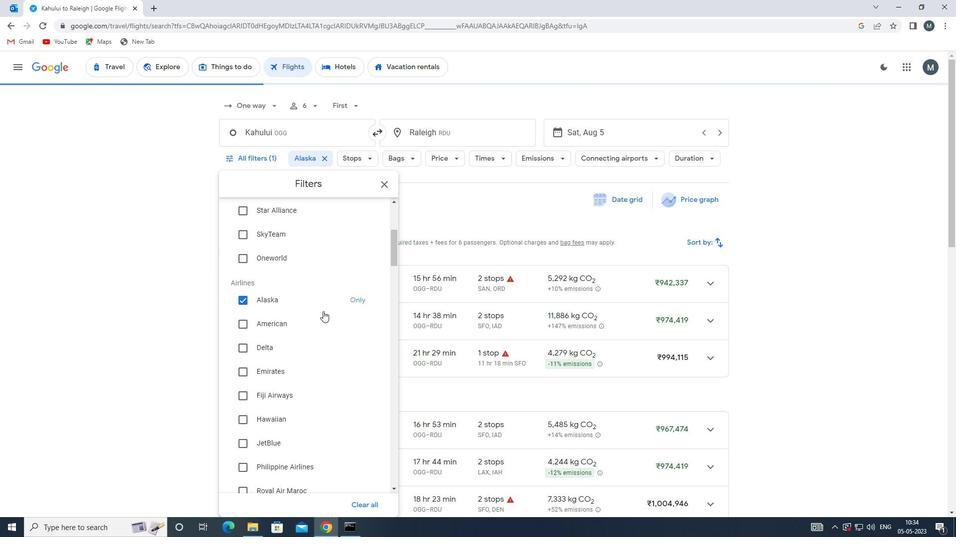 
Action: Mouse scrolled (323, 311) with delta (0, 0)
Screenshot: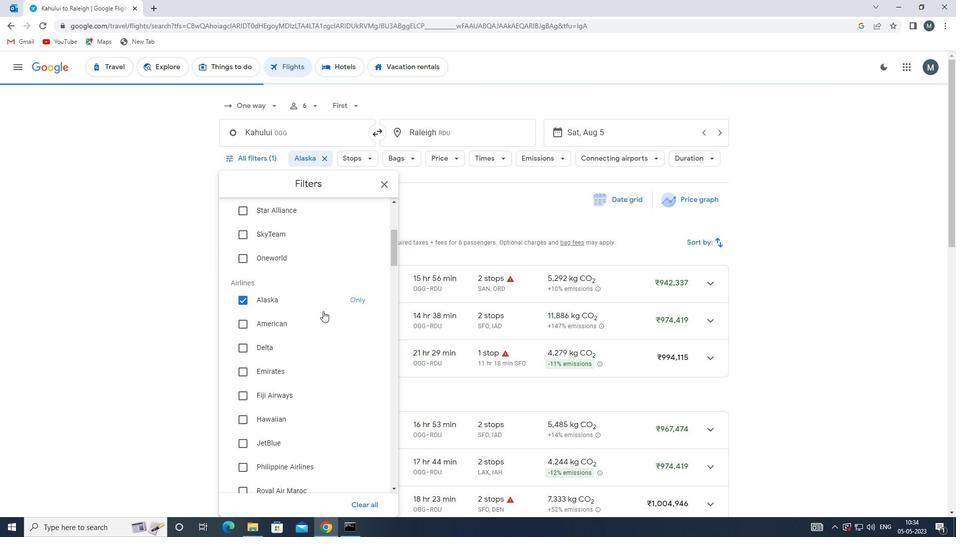 
Action: Mouse scrolled (323, 311) with delta (0, 0)
Screenshot: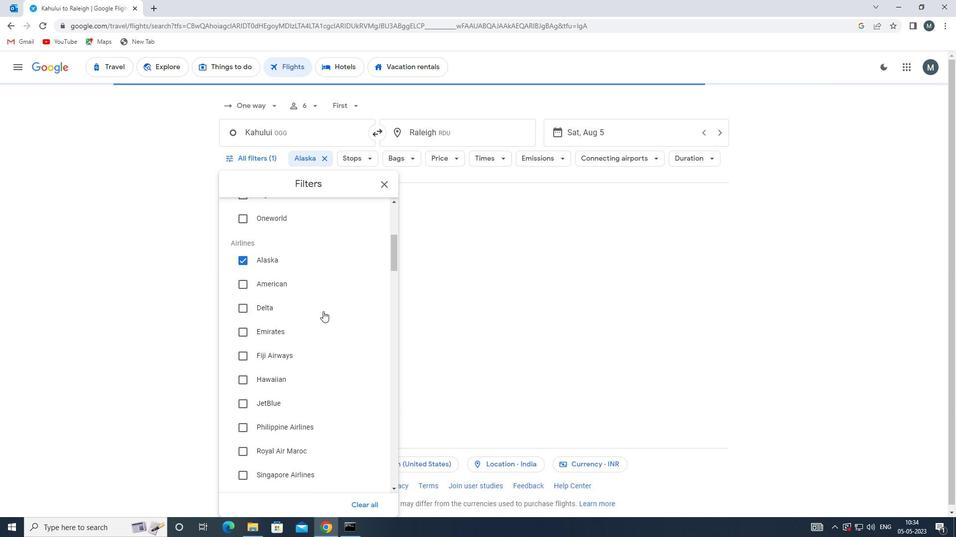 
Action: Mouse scrolled (323, 311) with delta (0, 0)
Screenshot: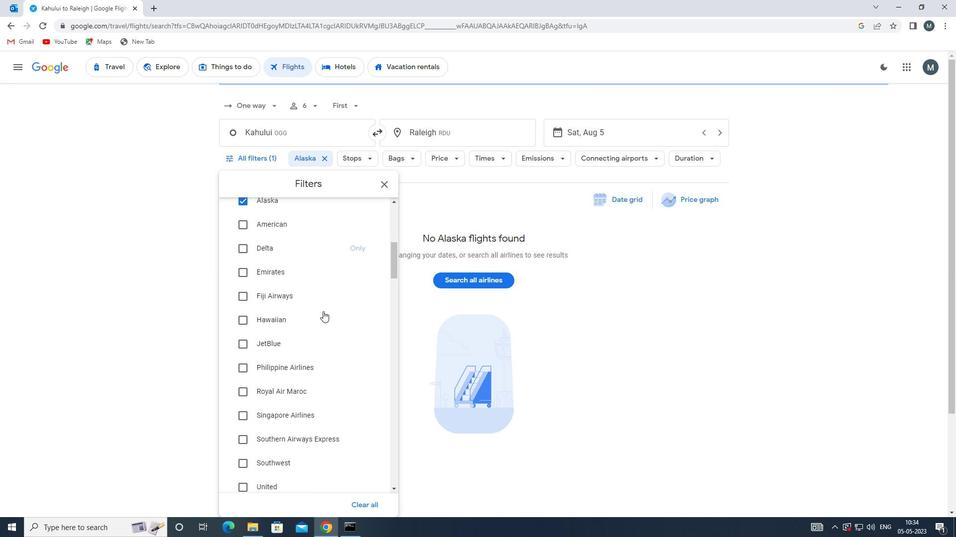 
Action: Mouse scrolled (323, 311) with delta (0, 0)
Screenshot: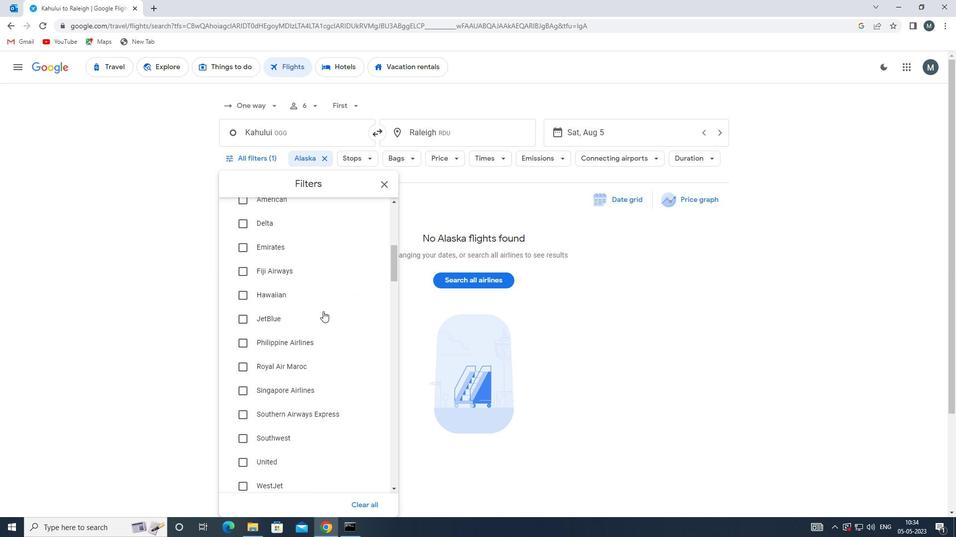 
Action: Mouse scrolled (323, 311) with delta (0, 0)
Screenshot: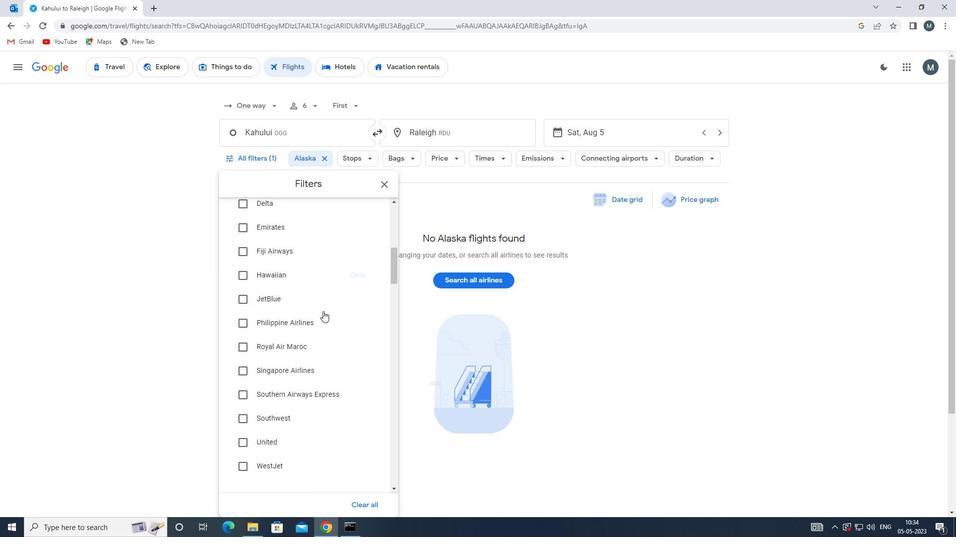 
Action: Mouse moved to (322, 313)
Screenshot: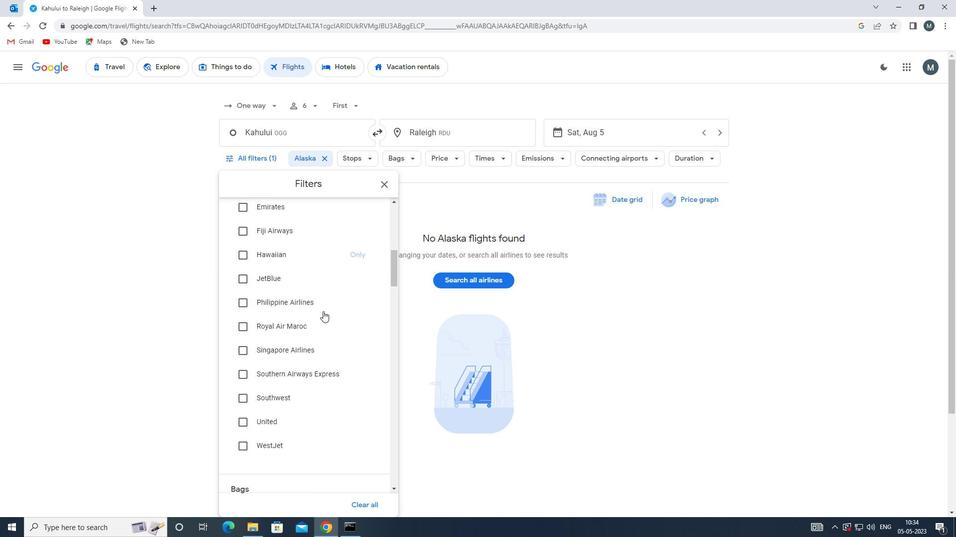 
Action: Mouse scrolled (322, 312) with delta (0, 0)
Screenshot: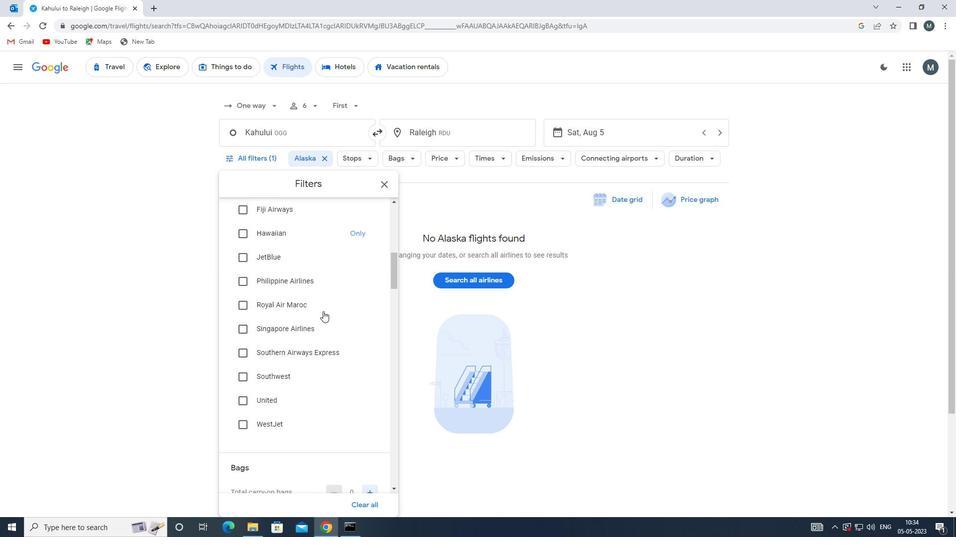 
Action: Mouse moved to (367, 352)
Screenshot: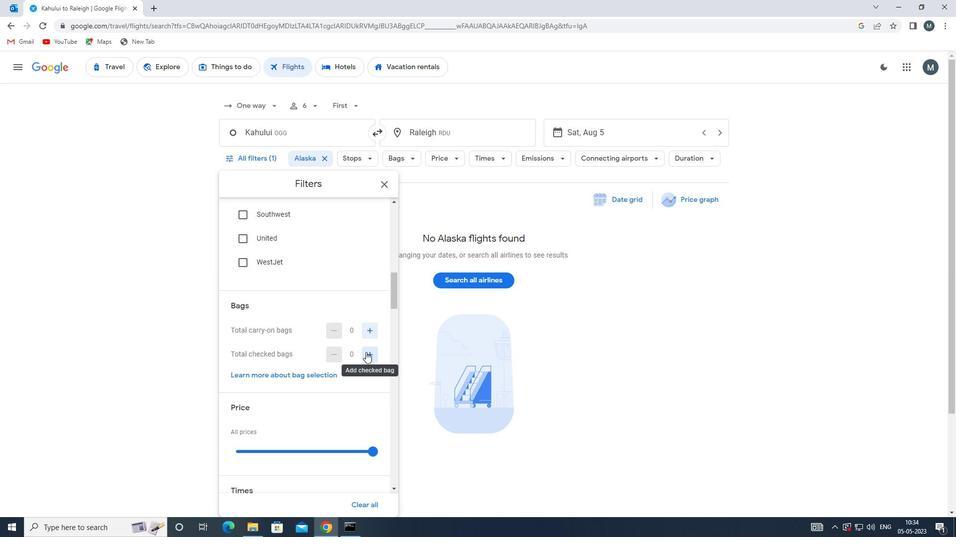 
Action: Mouse pressed left at (367, 352)
Screenshot: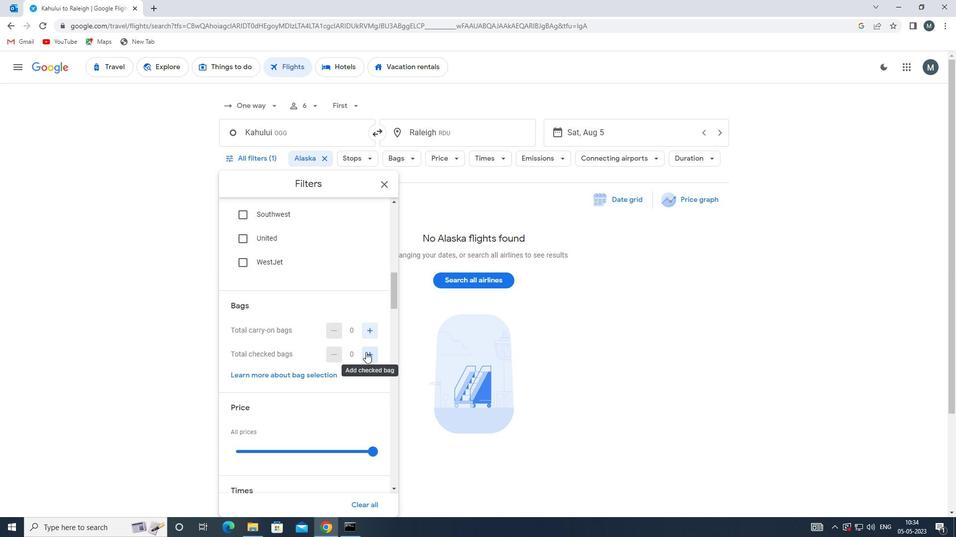 
Action: Mouse pressed left at (367, 352)
Screenshot: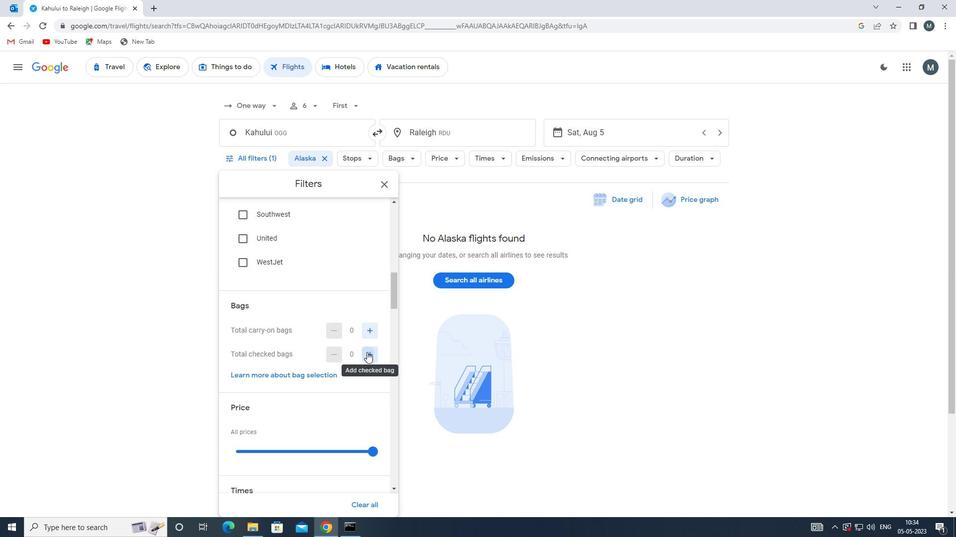
Action: Mouse pressed left at (367, 352)
Screenshot: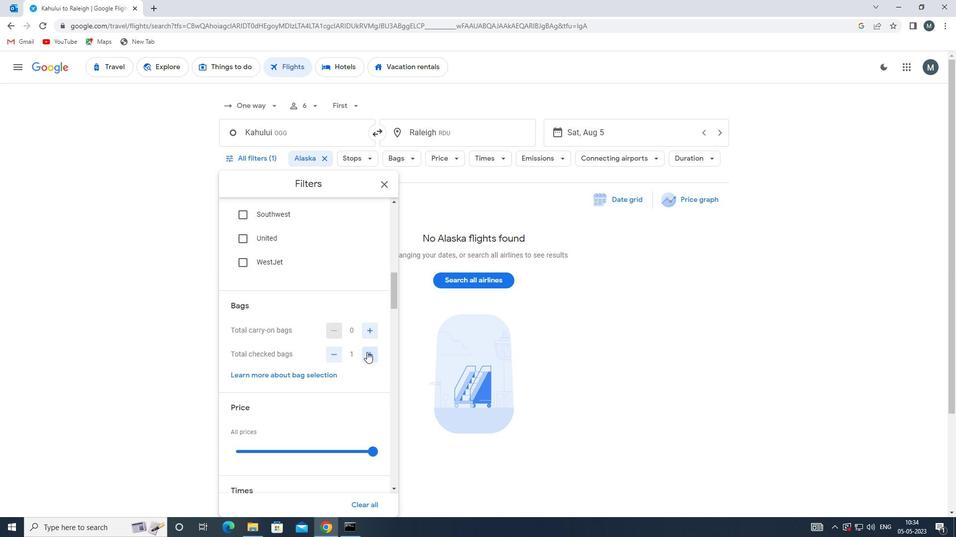 
Action: Mouse pressed left at (367, 352)
Screenshot: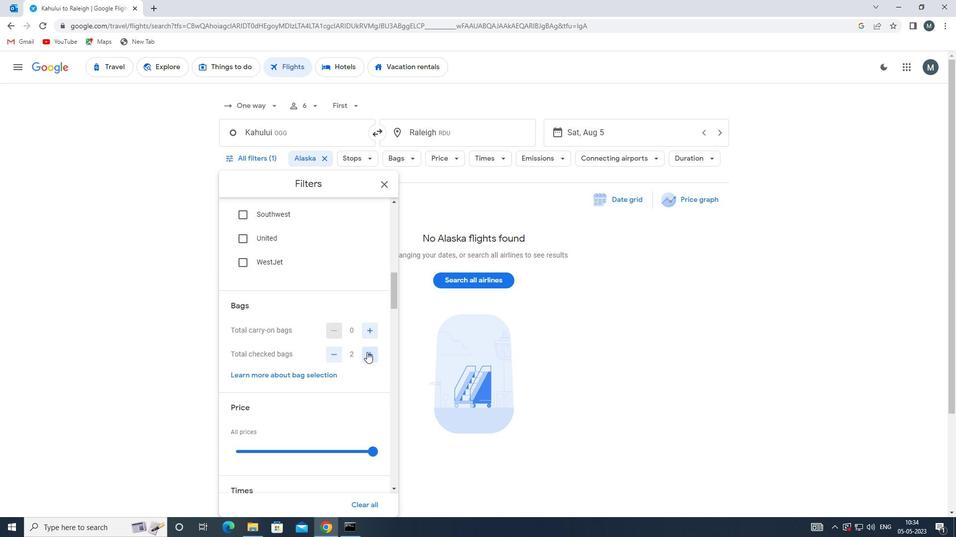 
Action: Mouse moved to (367, 353)
Screenshot: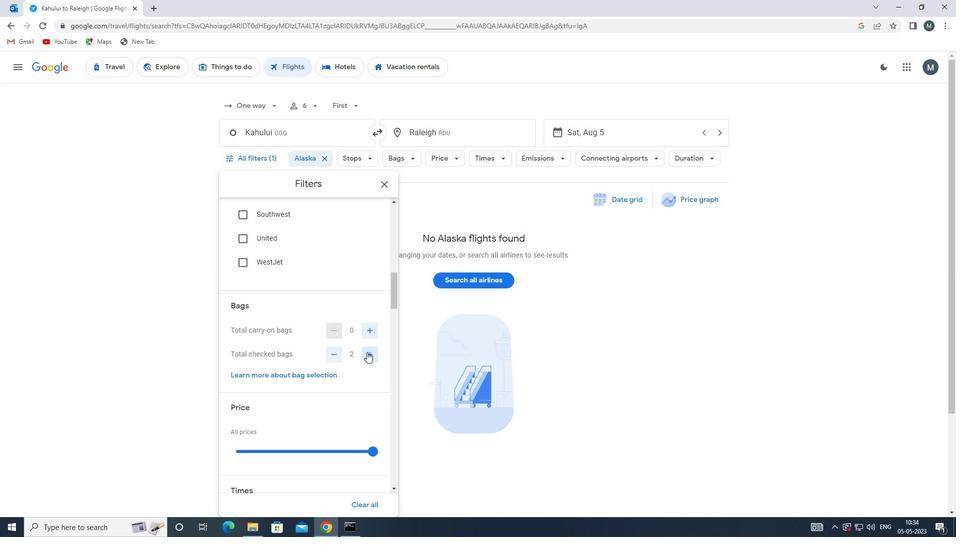 
Action: Mouse pressed left at (367, 353)
Screenshot: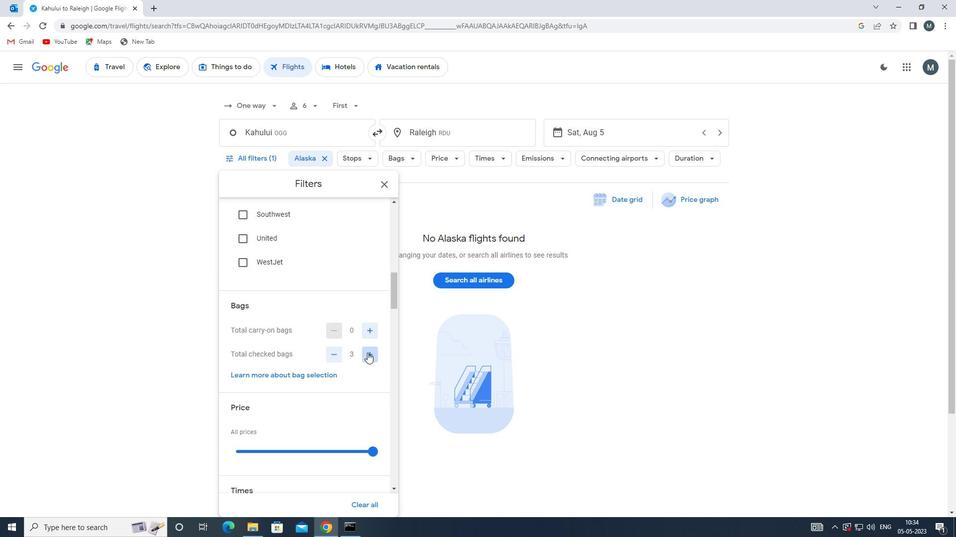 
Action: Mouse pressed left at (367, 353)
Screenshot: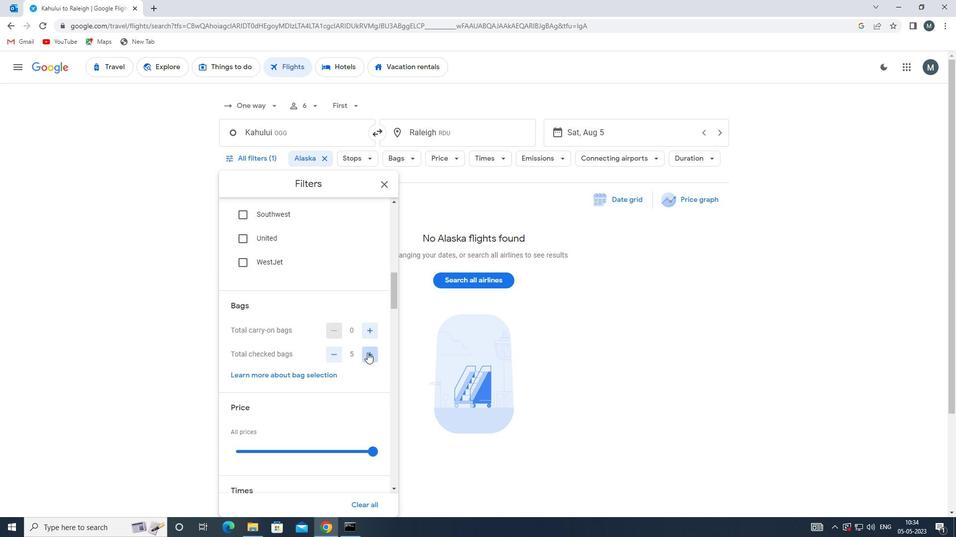 
Action: Mouse moved to (368, 353)
Screenshot: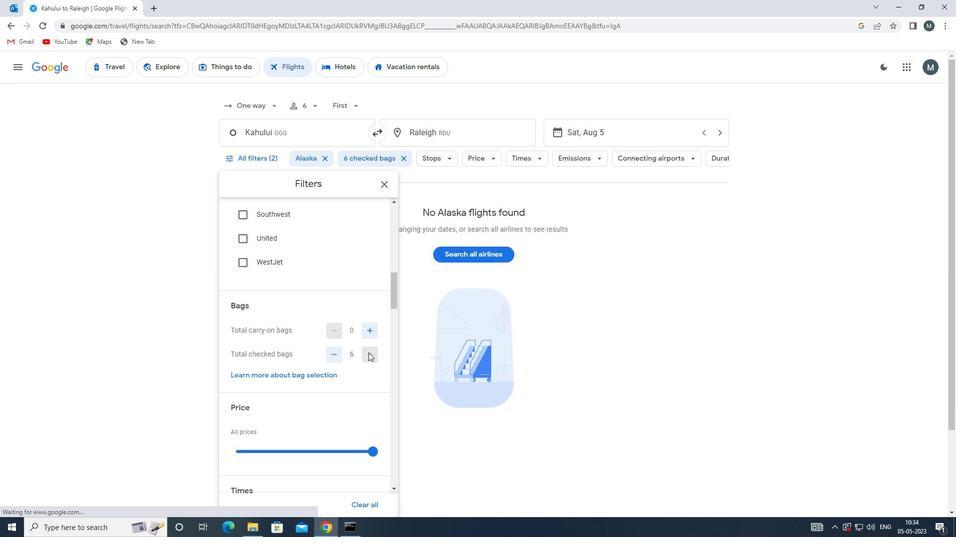 
Action: Mouse pressed left at (368, 353)
Screenshot: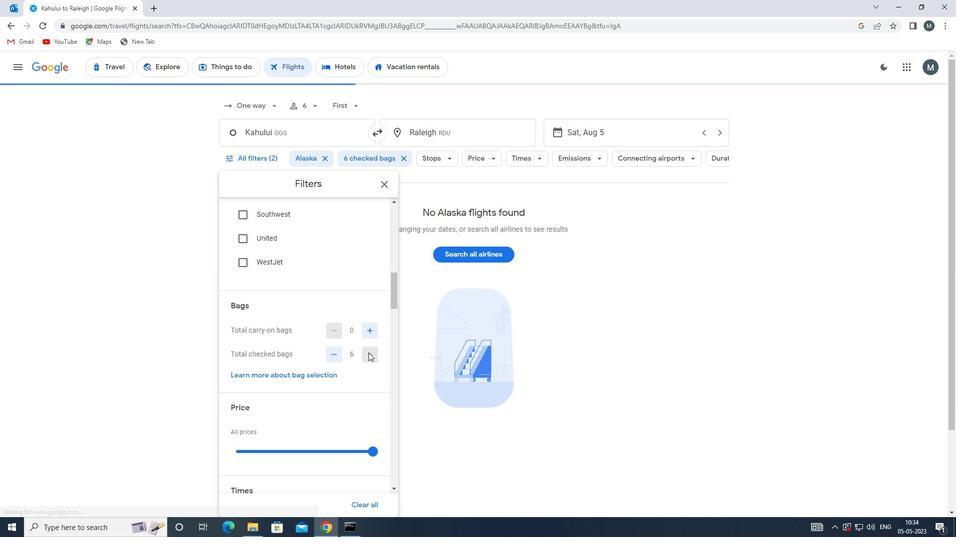 
Action: Mouse pressed left at (368, 353)
Screenshot: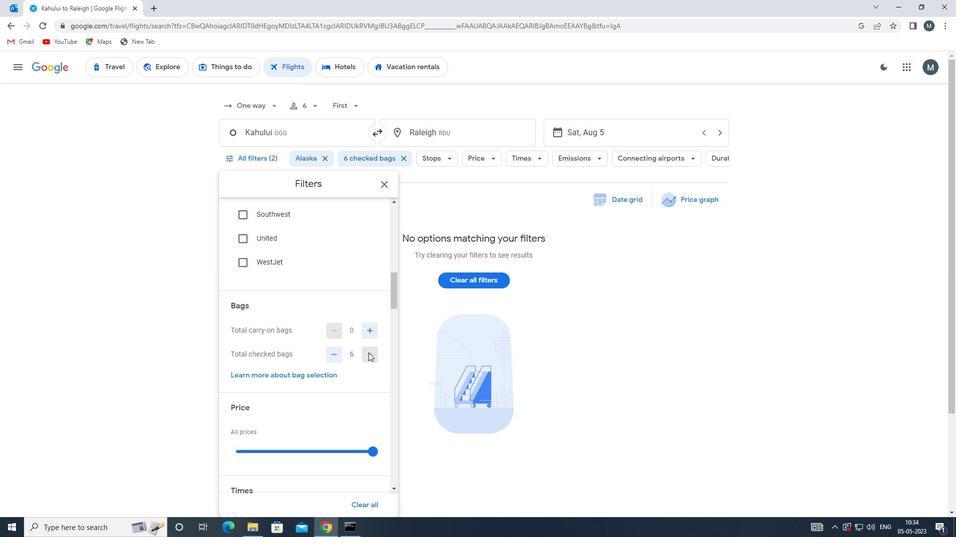 
Action: Mouse moved to (319, 337)
Screenshot: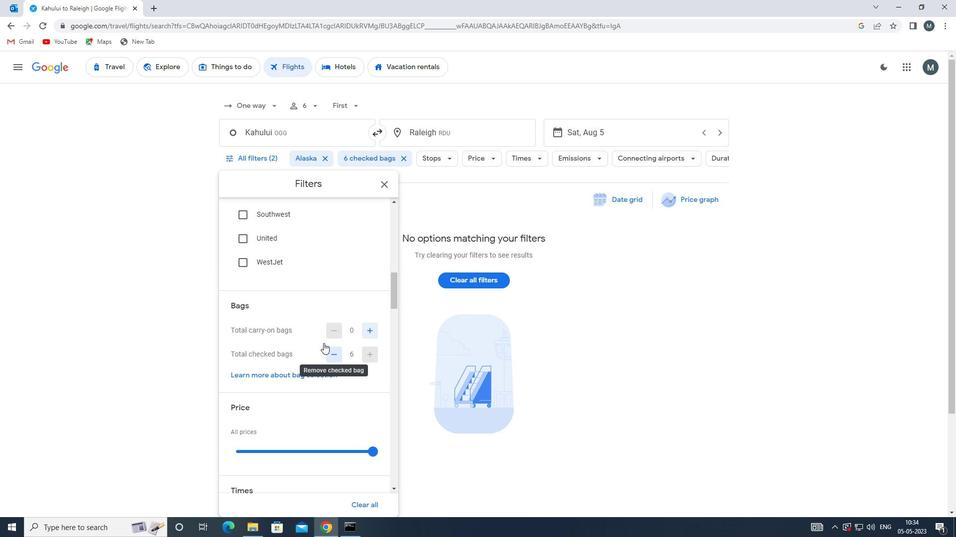
Action: Mouse scrolled (319, 336) with delta (0, 0)
Screenshot: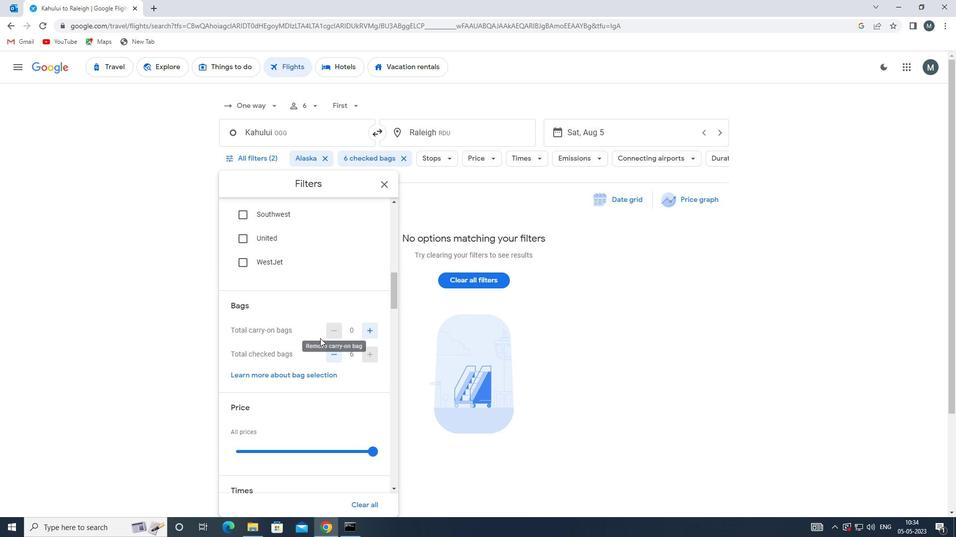 
Action: Mouse scrolled (319, 336) with delta (0, 0)
Screenshot: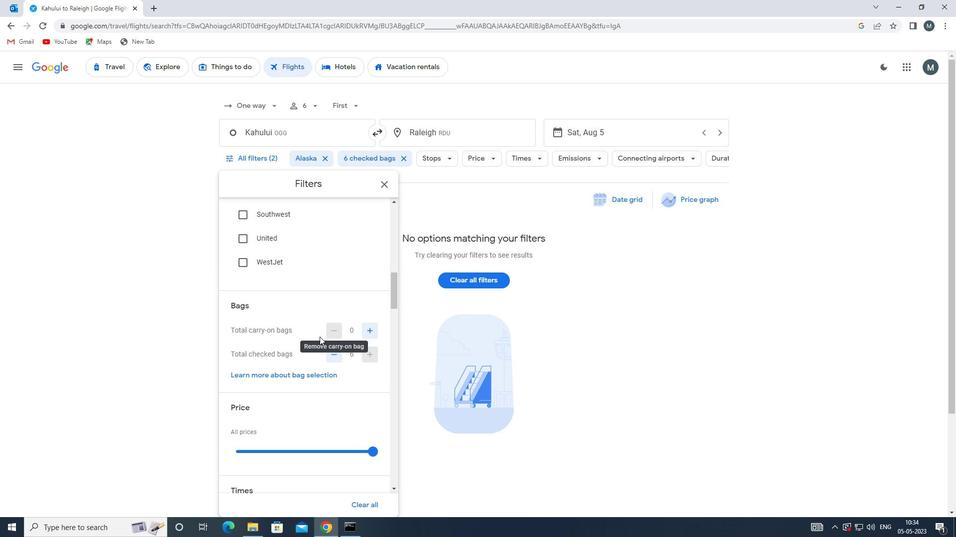 
Action: Mouse scrolled (319, 336) with delta (0, 0)
Screenshot: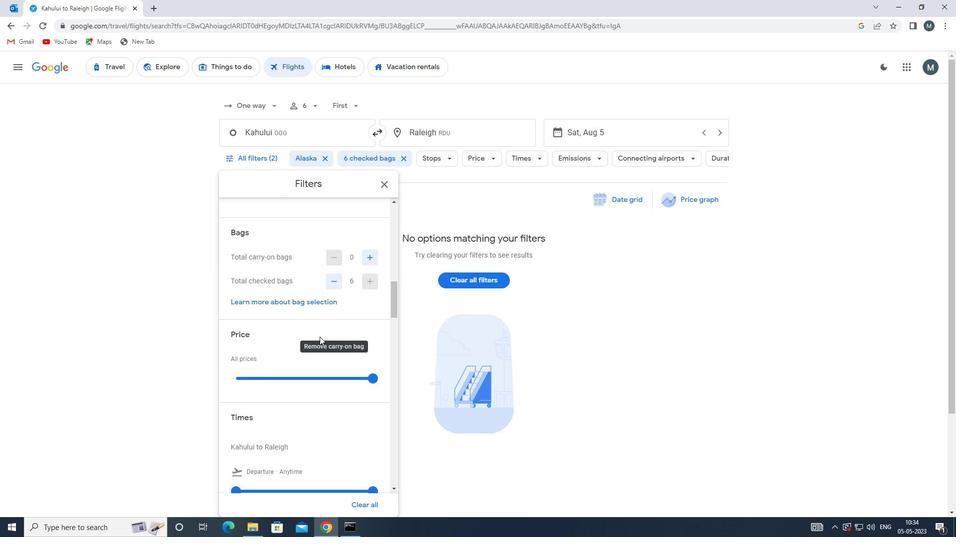 
Action: Mouse moved to (269, 298)
Screenshot: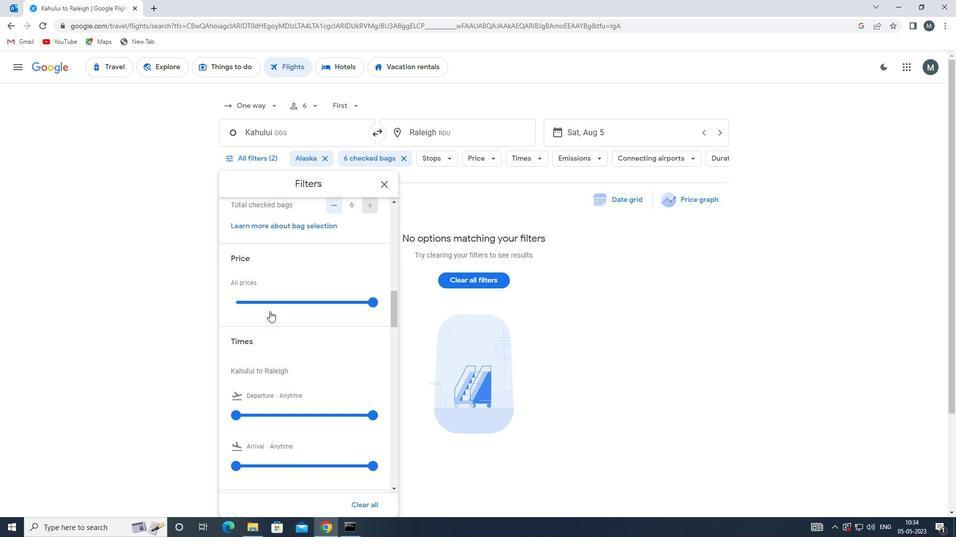 
Action: Mouse pressed left at (269, 298)
Screenshot: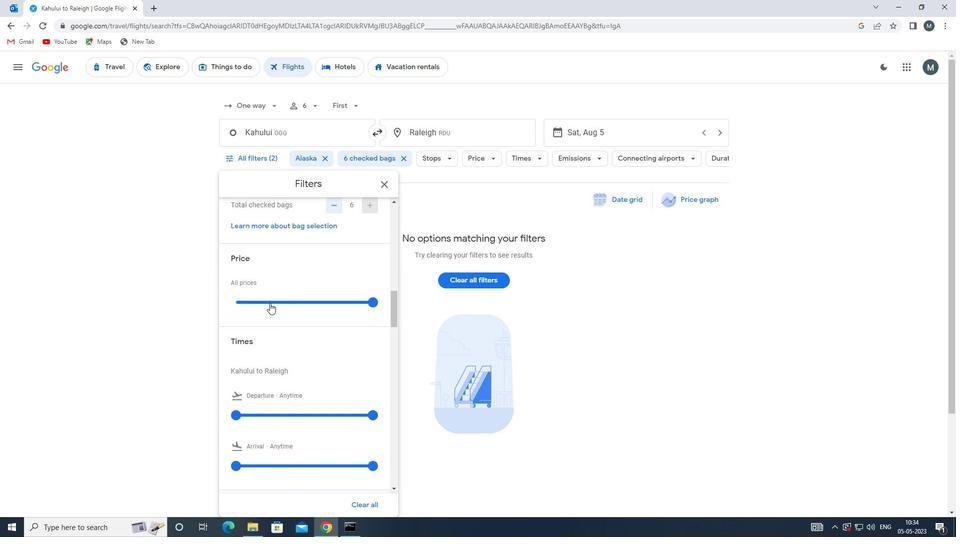 
Action: Mouse moved to (270, 298)
Screenshot: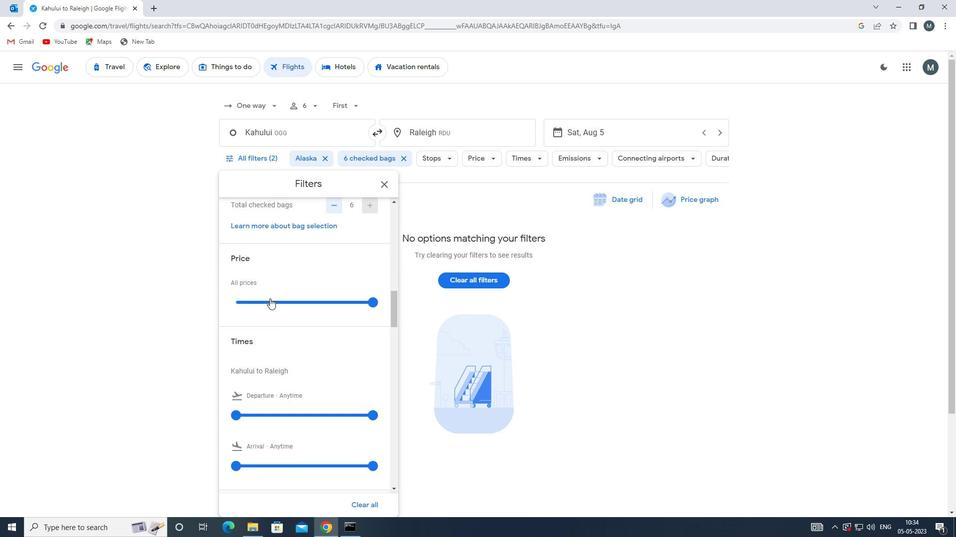 
Action: Mouse pressed left at (270, 298)
Screenshot: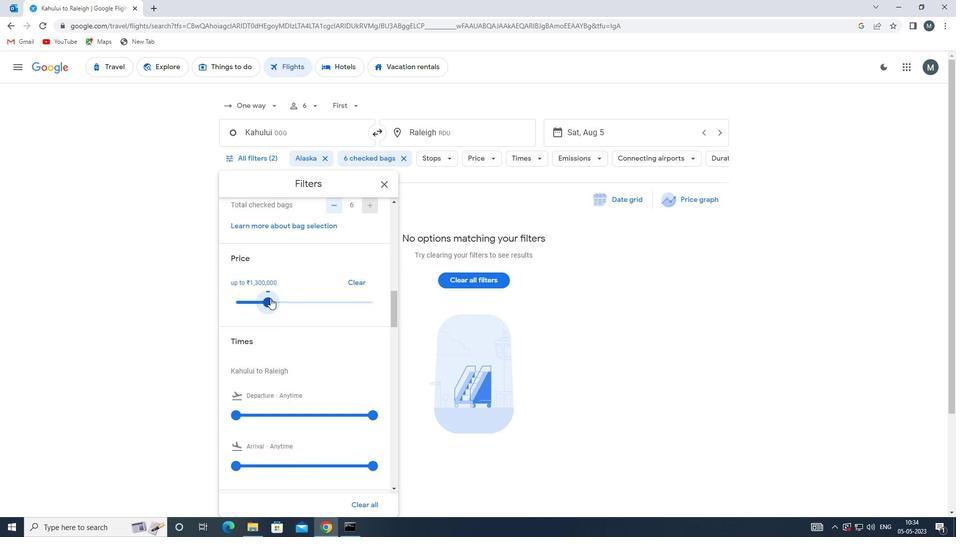 
Action: Mouse moved to (279, 299)
Screenshot: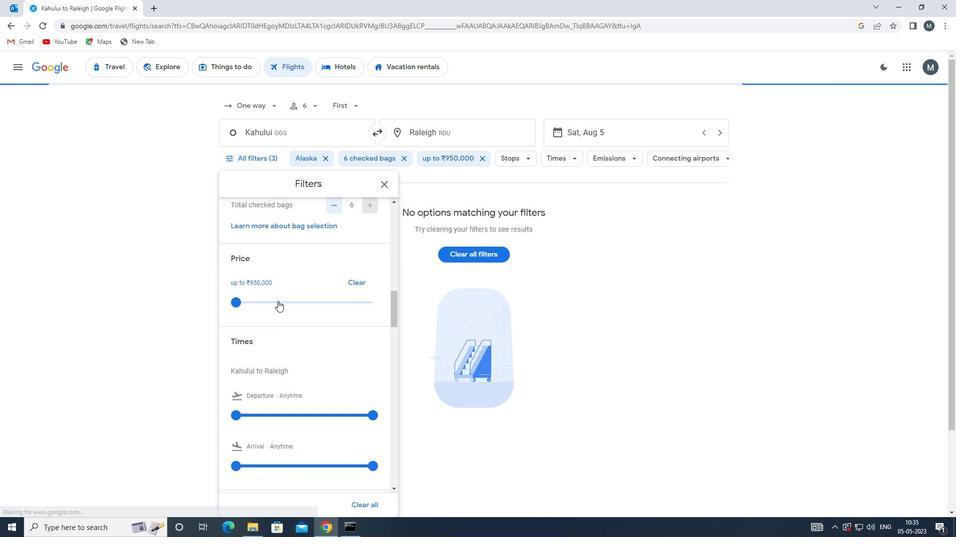 
Action: Mouse scrolled (279, 299) with delta (0, 0)
Screenshot: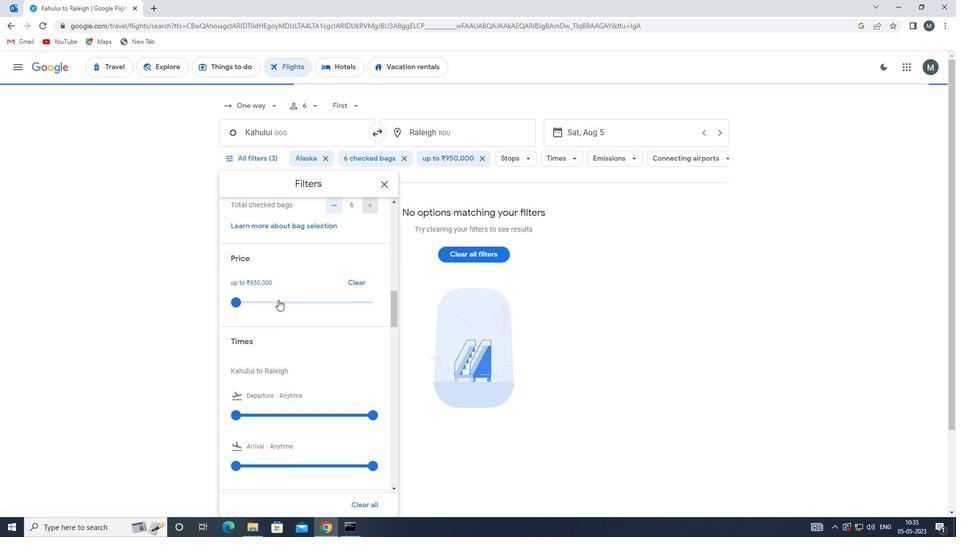 
Action: Mouse moved to (279, 299)
Screenshot: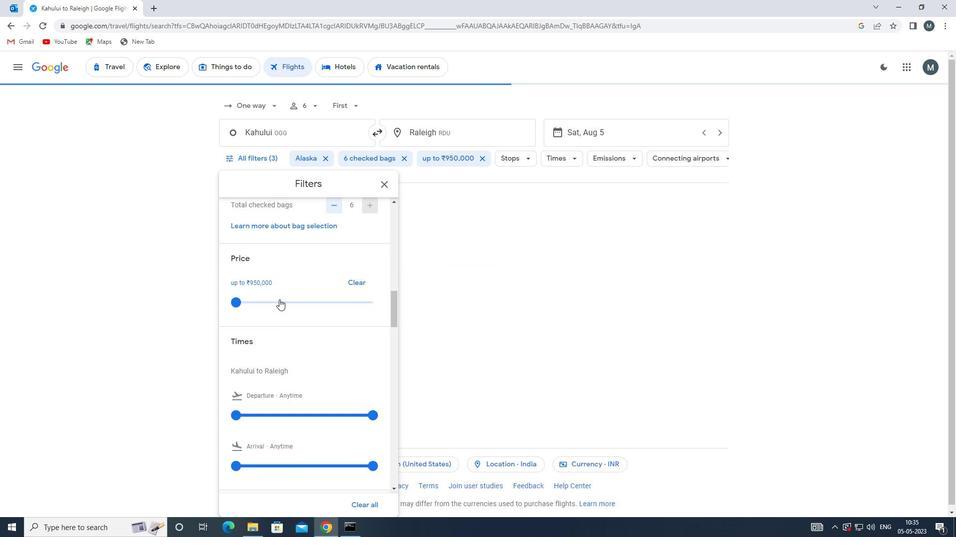 
Action: Mouse scrolled (279, 299) with delta (0, 0)
Screenshot: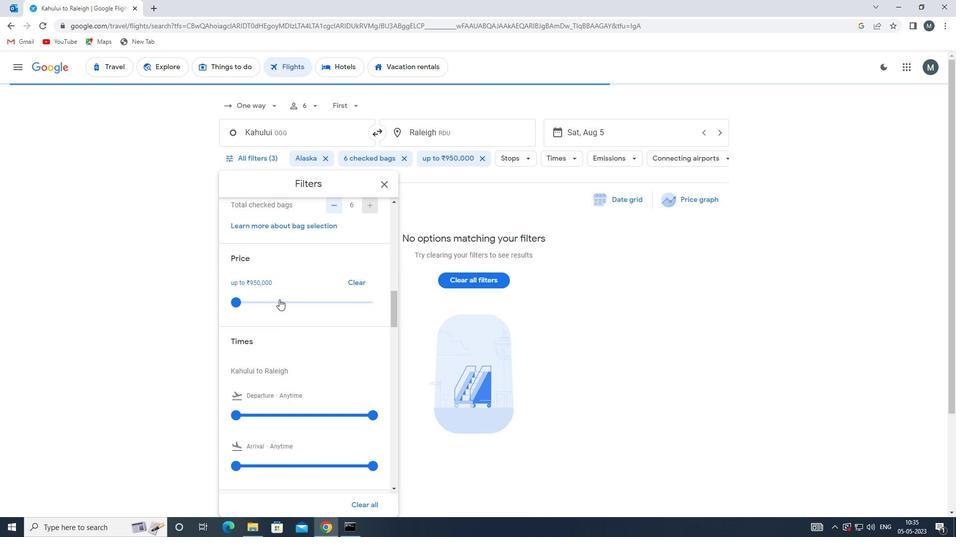 
Action: Mouse moved to (235, 314)
Screenshot: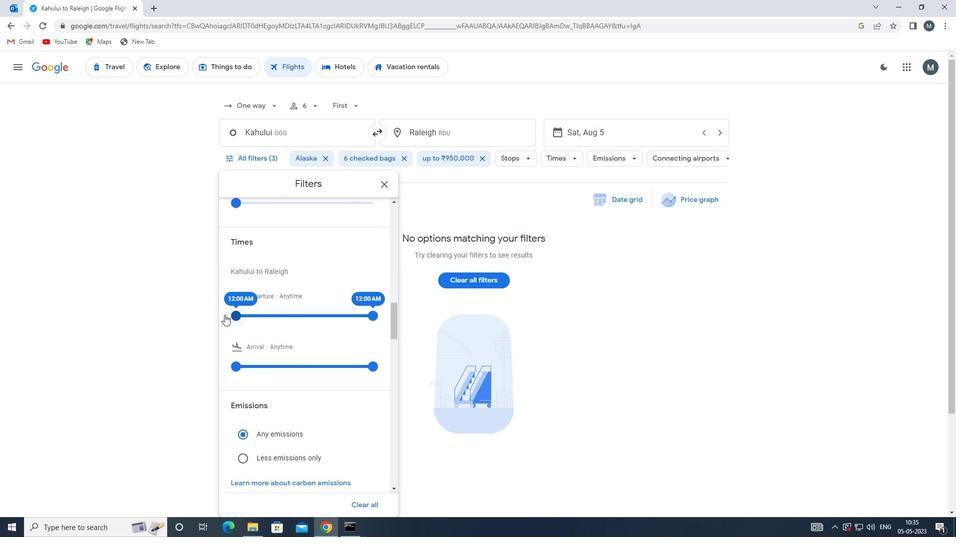 
Action: Mouse pressed left at (235, 314)
Screenshot: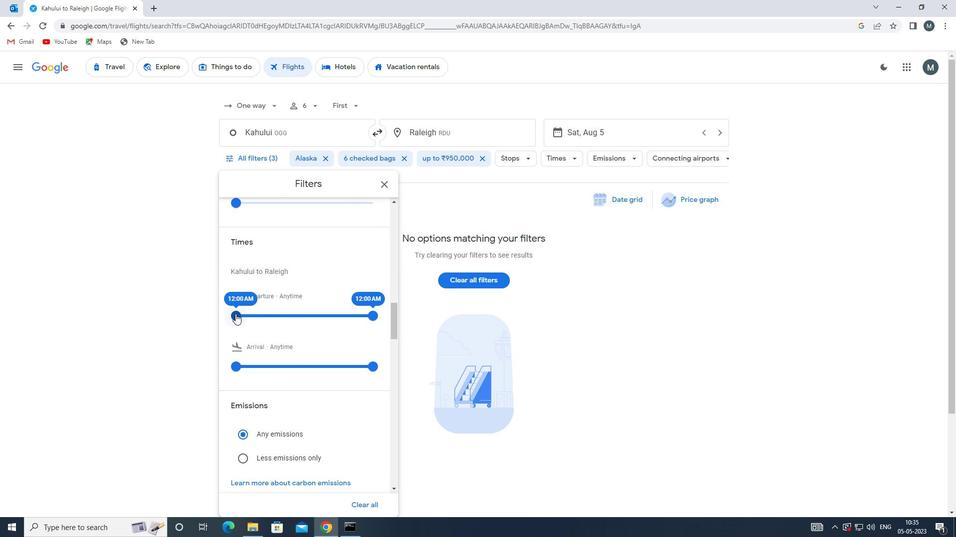 
Action: Mouse moved to (366, 314)
Screenshot: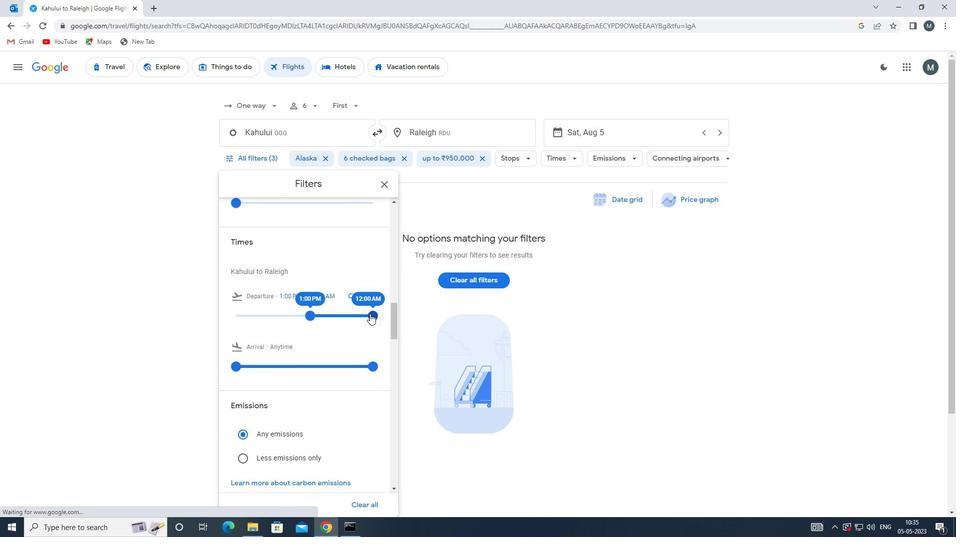 
Action: Mouse pressed left at (366, 314)
Screenshot: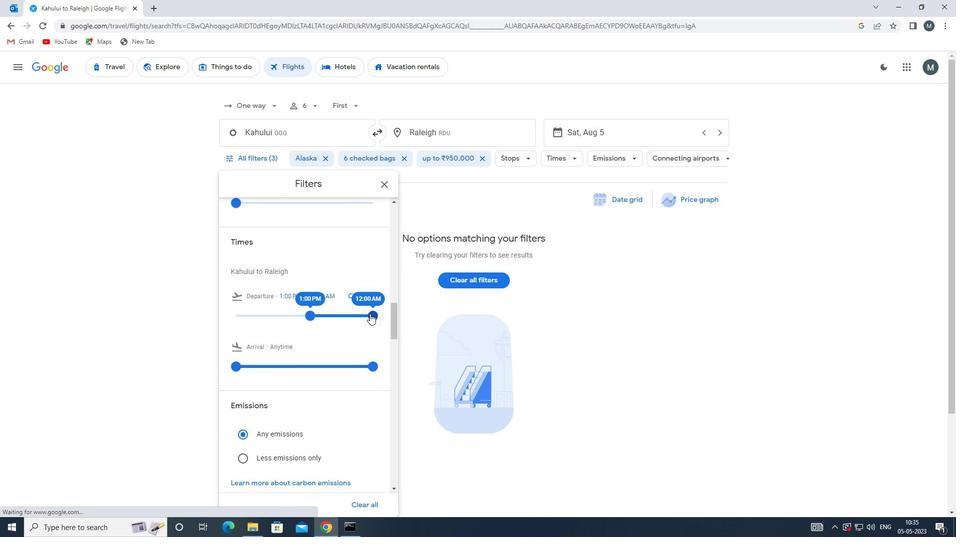 
Action: Mouse moved to (312, 294)
Screenshot: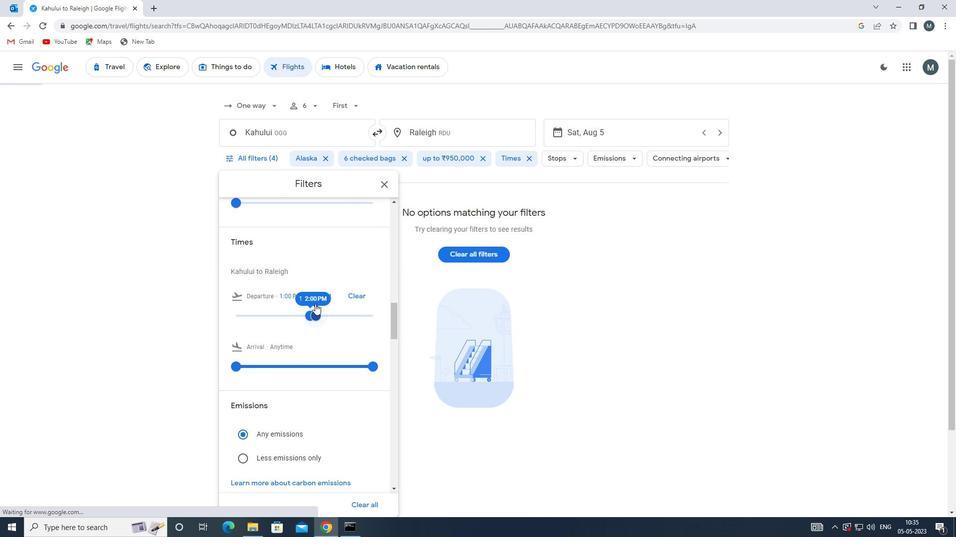 
Action: Mouse scrolled (312, 294) with delta (0, 0)
Screenshot: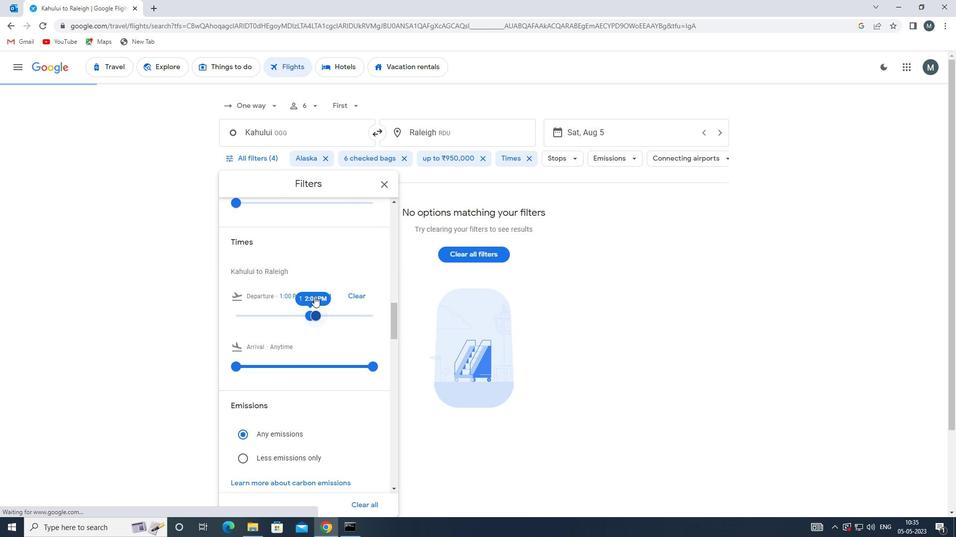 
Action: Mouse moved to (382, 184)
Screenshot: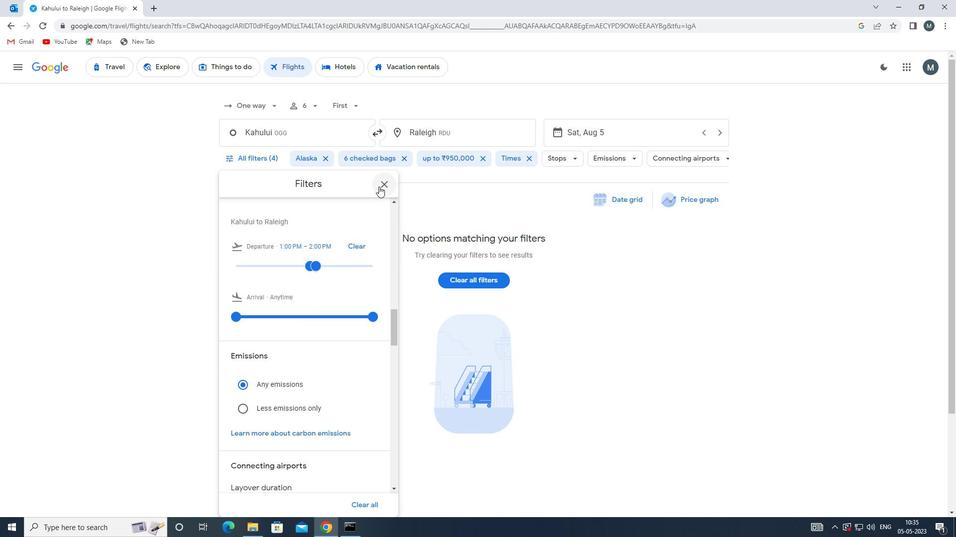 
Action: Mouse pressed left at (382, 184)
Screenshot: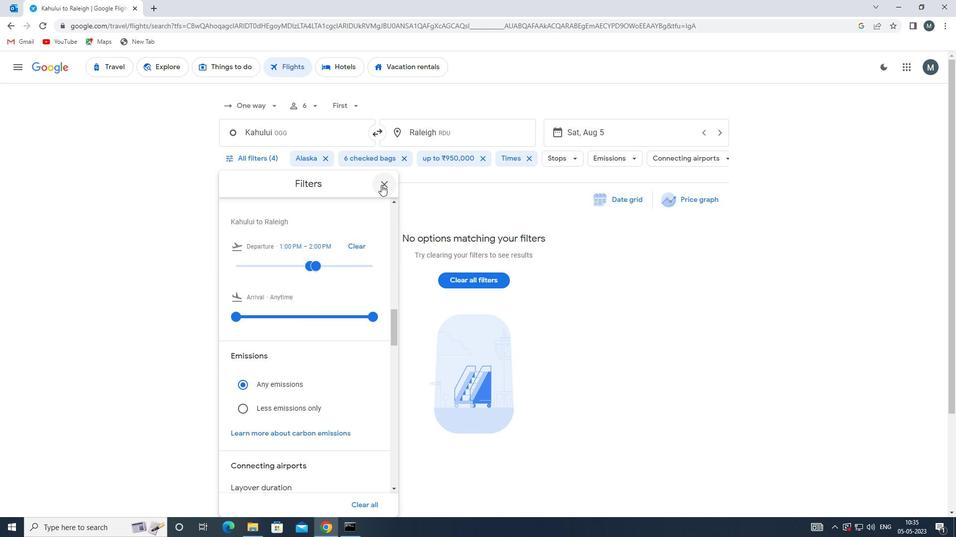 
